 Task: Plan a family gathering for Thanksgiving.
Action: Mouse moved to (455, 215)
Screenshot: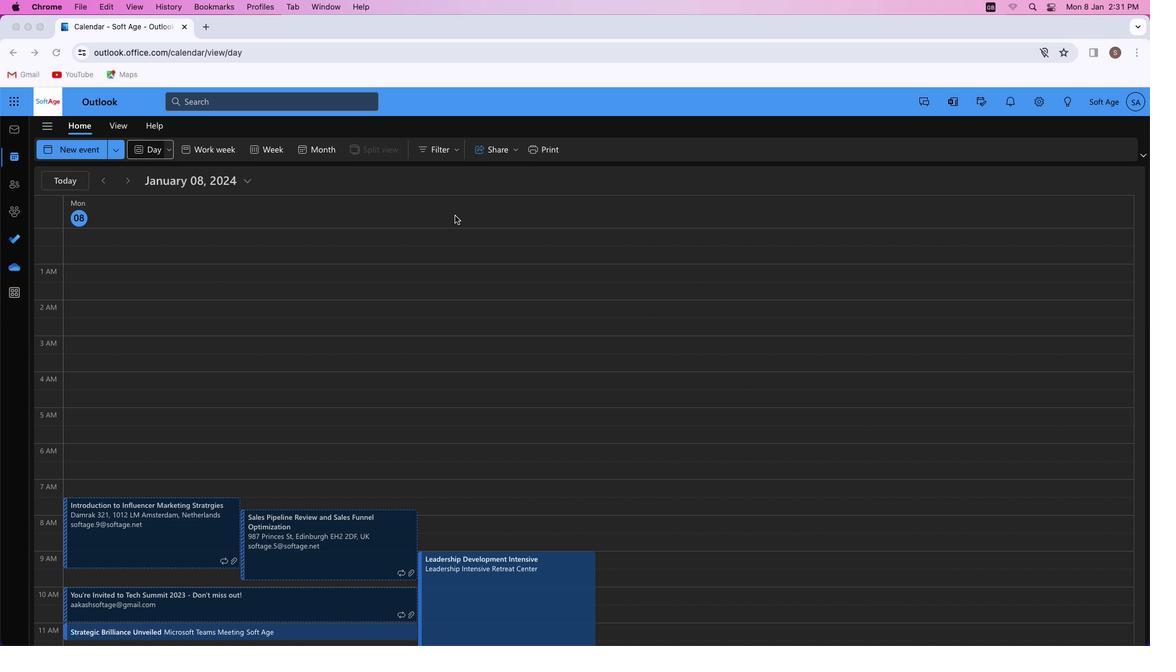 
Action: Mouse pressed left at (455, 215)
Screenshot: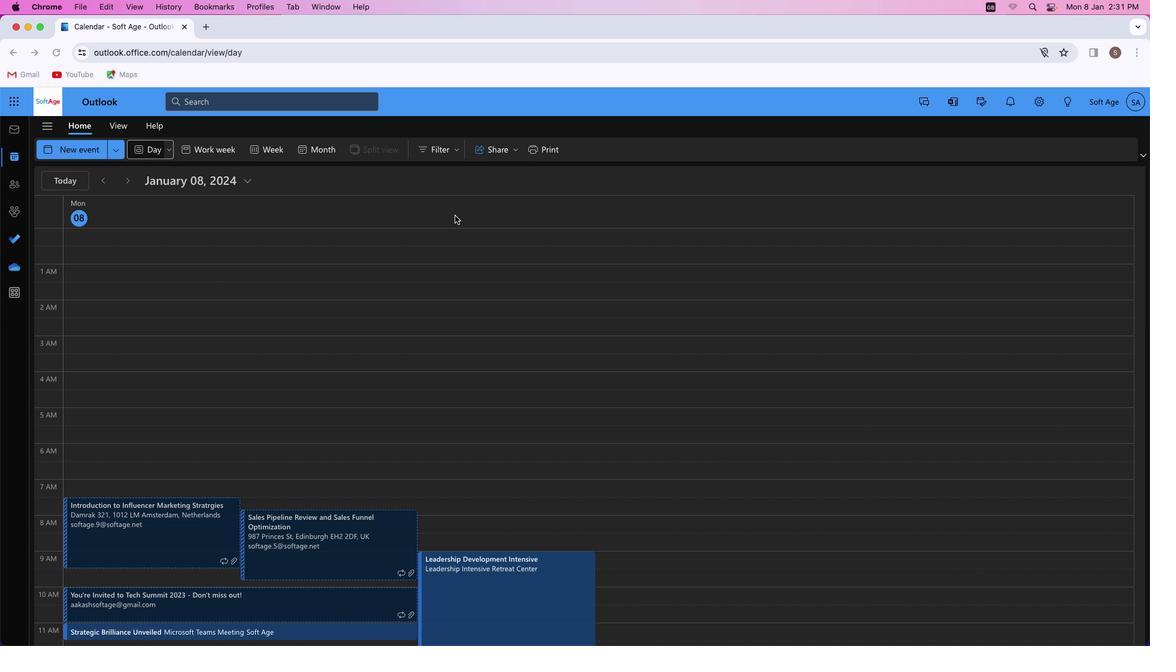 
Action: Mouse moved to (79, 150)
Screenshot: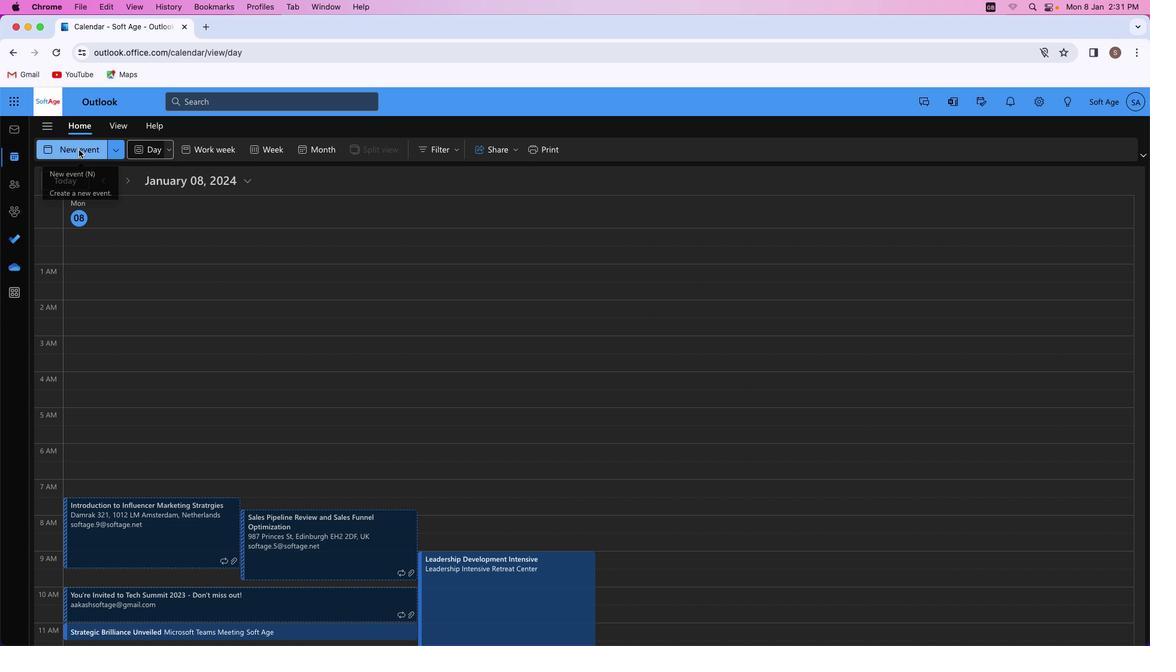 
Action: Mouse pressed left at (79, 150)
Screenshot: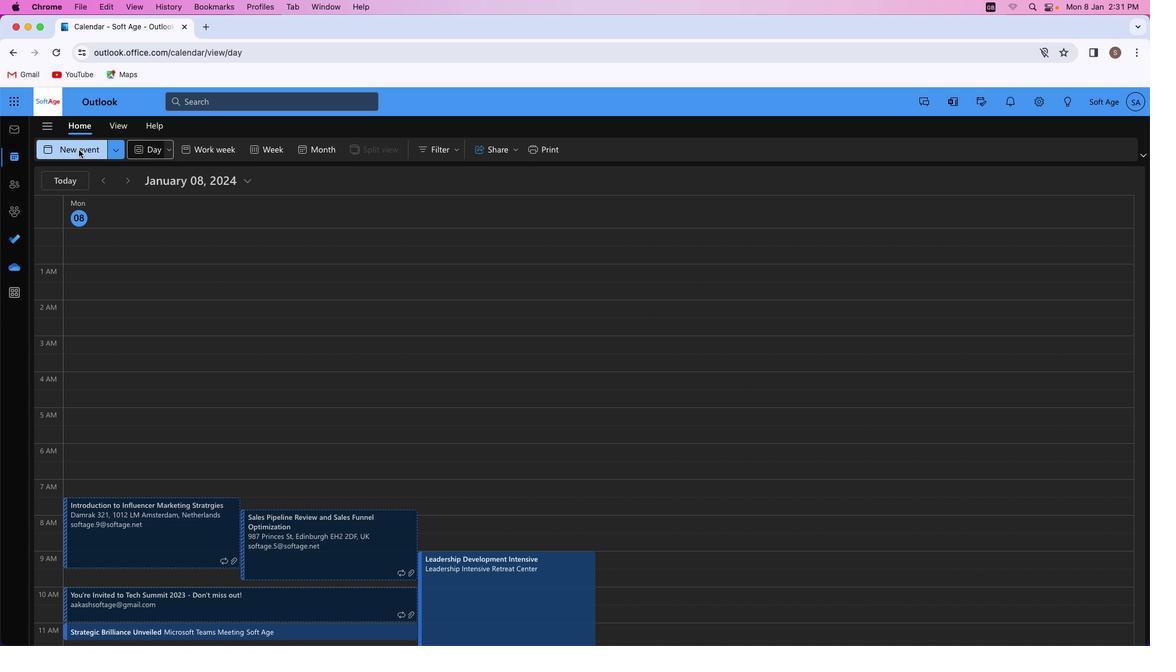 
Action: Mouse moved to (301, 216)
Screenshot: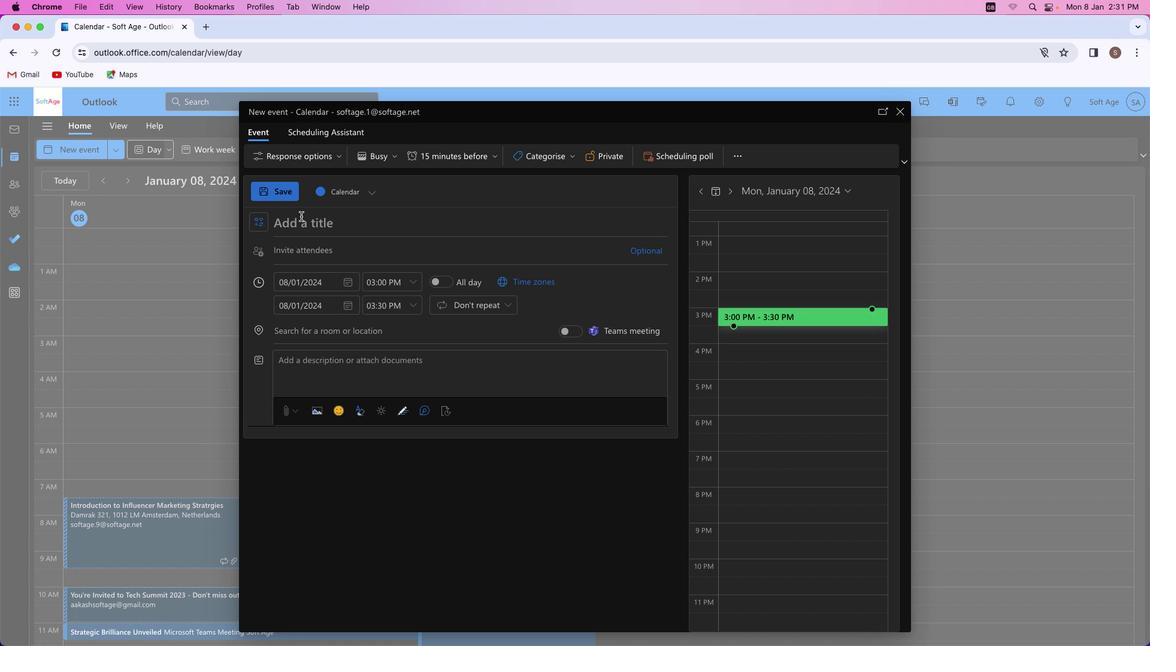 
Action: Mouse pressed left at (301, 216)
Screenshot: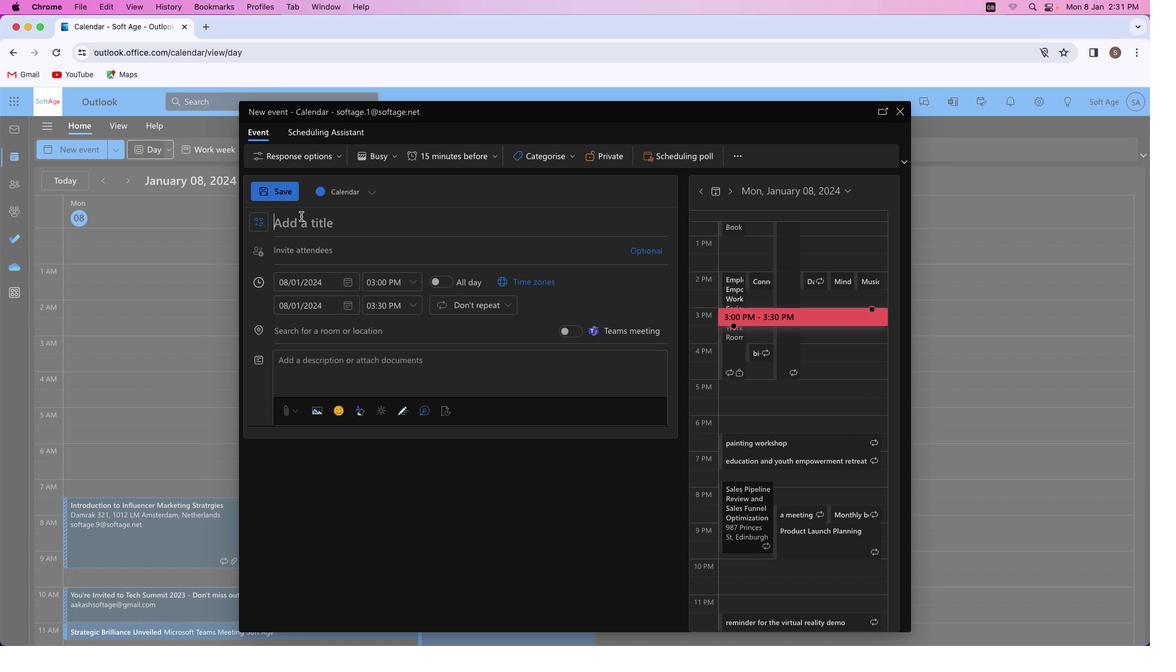 
Action: Key pressed Key.shift'G''r''a''t''i''t''u''d''e'Key.spaceKey.shift'G''a''t''h''e''r''i''n''g'Key.shift_r':'Key.spaceKey.shift'T''h''a''n''k''s''g''i''v''i''n''g'Key.space'w''i''t''h'Key.spaceKey.shift_r'L''o''v''e''d'Key.spaceKey.shift_r'O''n''e''s'
Screenshot: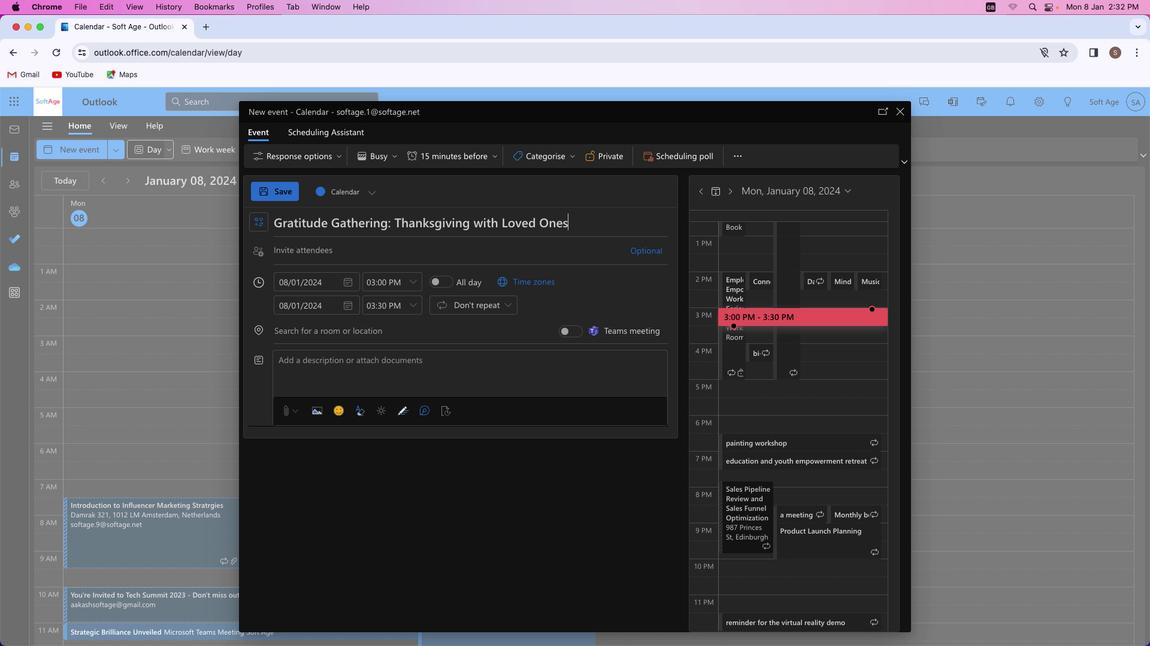 
Action: Mouse moved to (346, 356)
Screenshot: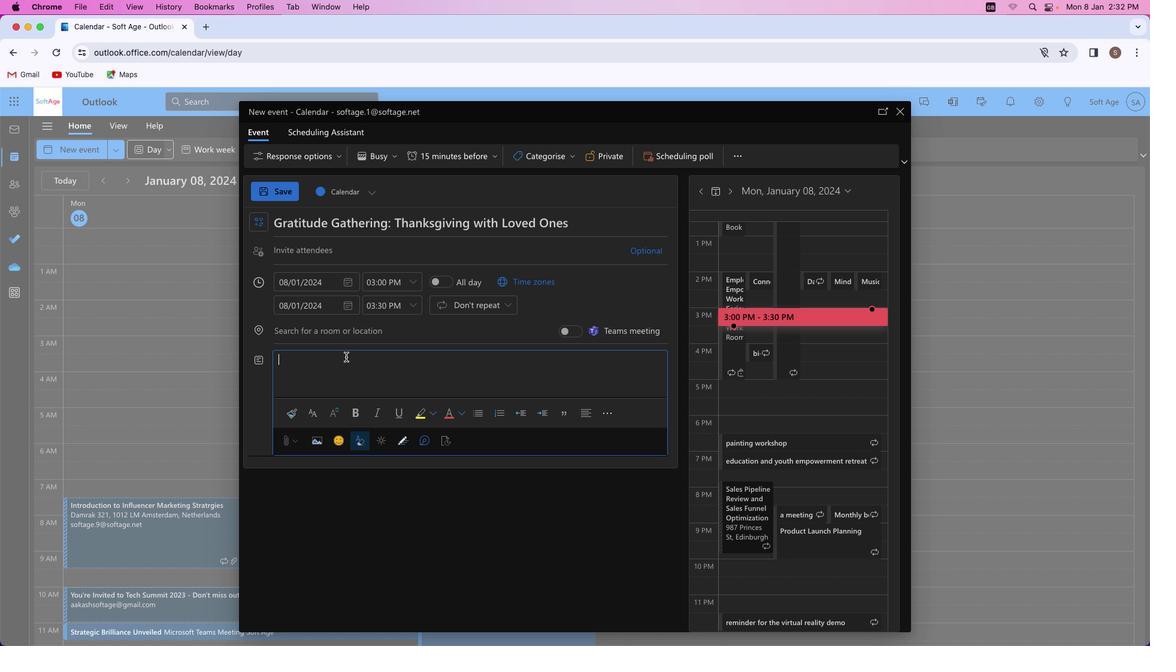
Action: Mouse pressed left at (346, 356)
Screenshot: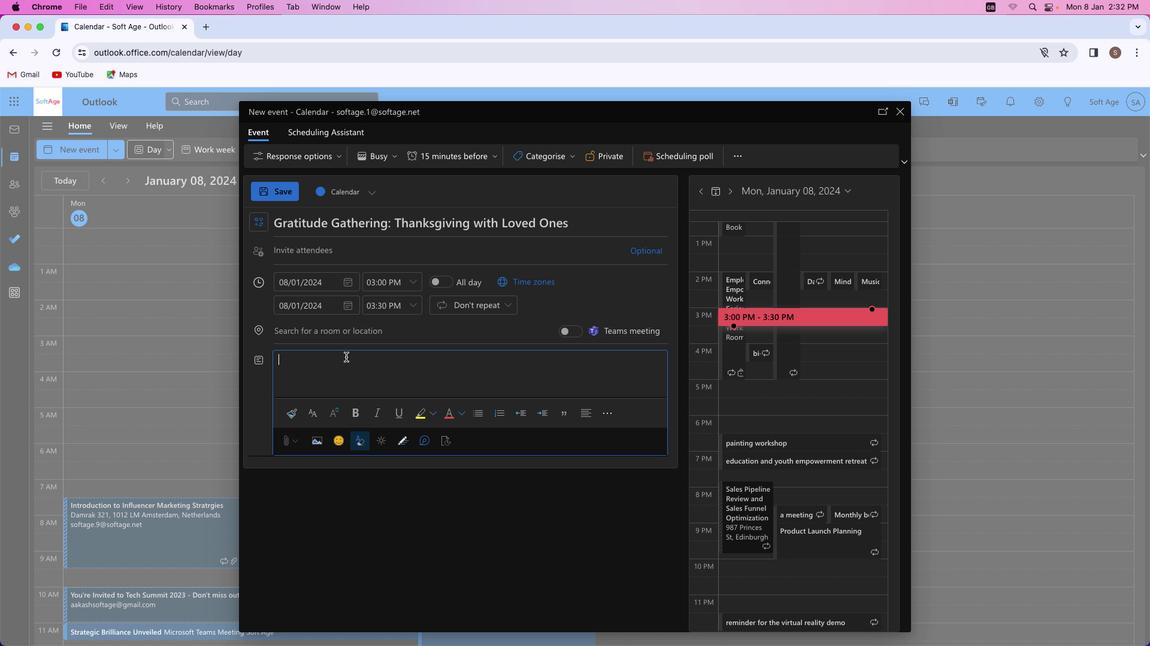 
Action: Key pressed Key.shift'C''o''m''e'Key.space't''o''g''e''t''h''e''r'Key.space'f''o''r'Key.space'a'Key.space'h''e''a''r''t''w''a''r''m''i''n''g'Key.spaceKey.shift_r'T''h''a''n''k''s''g''i''v''i''n''g'Key.space'c''e''l''e''b''r''a''t''i''o''n''.'Key.spaceKey.shift'S''h''a''r''e'Key.space'd''e''l''i''c''i''o''u''s'Key.space'm''e''a''l''s'','Key.space'c''r''e''a''t''e'Key.space'c''h''e''r''i''s''h''e''d'Key.space'm''e''m''o''r''i''e''s'','Key.space'a''n''d'Key.space'e''x''p''r''e''s''s'Key.space'g''r''a''t''i''t''u''d''e'Key.space'f''o''r'Key.space't''h''e'Key.space'b''l''e''s''s''i''n''g'Key.spaceKey.backspace's'Key.space't''h''a''t'Key.space'u''n''i''t''e'Key.space'u''s'Key.space'a''s'Key.space'a'Key.space'f''a''m''i''l''y''.'
Screenshot: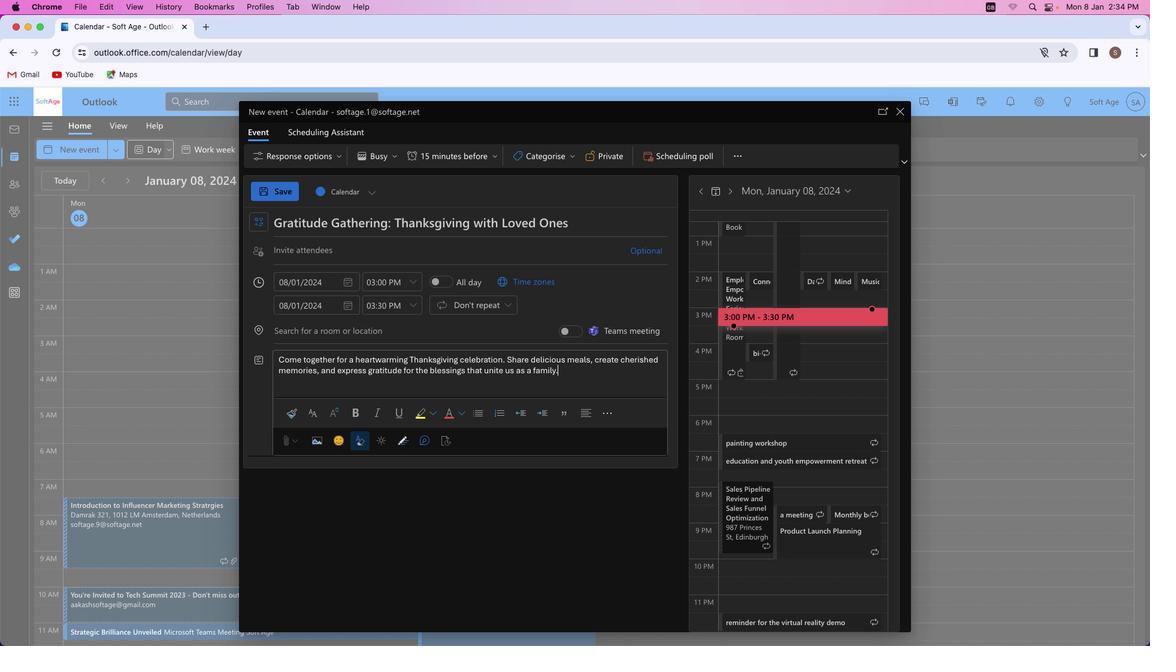
Action: Mouse moved to (354, 360)
Screenshot: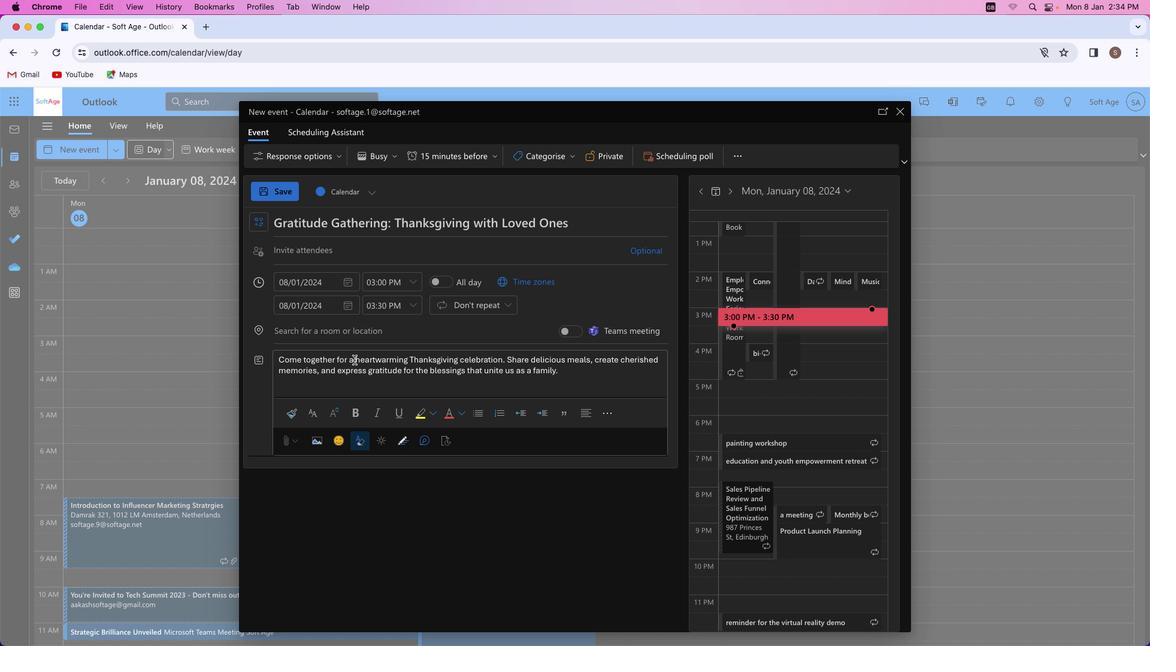 
Action: Mouse pressed left at (354, 360)
Screenshot: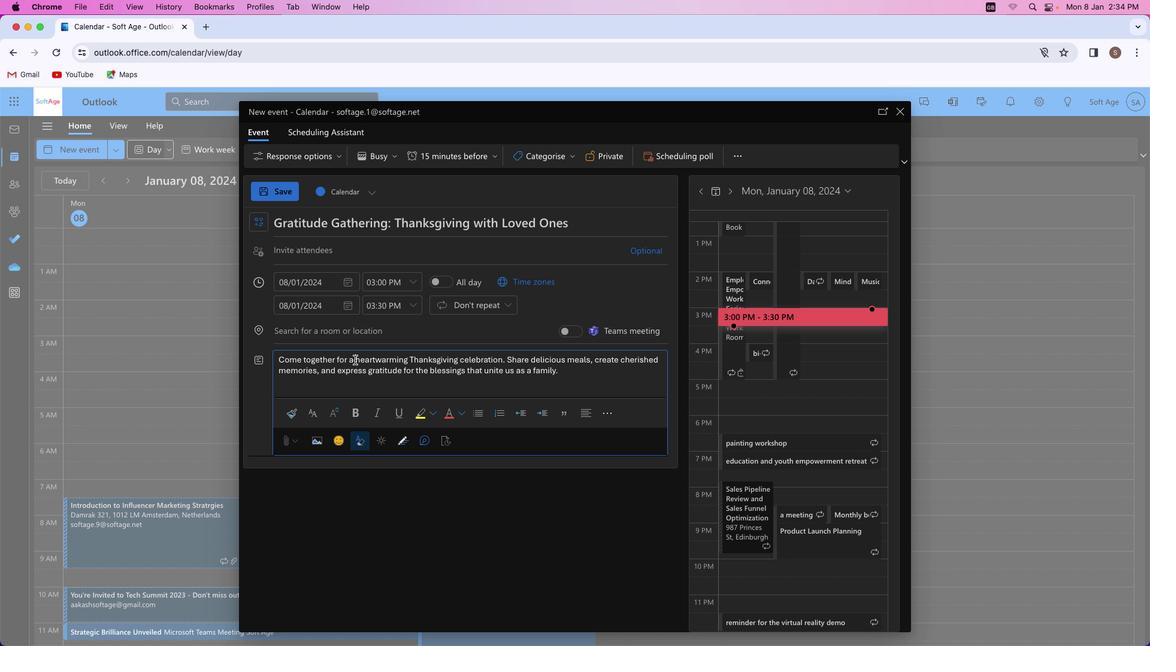 
Action: Mouse moved to (359, 416)
Screenshot: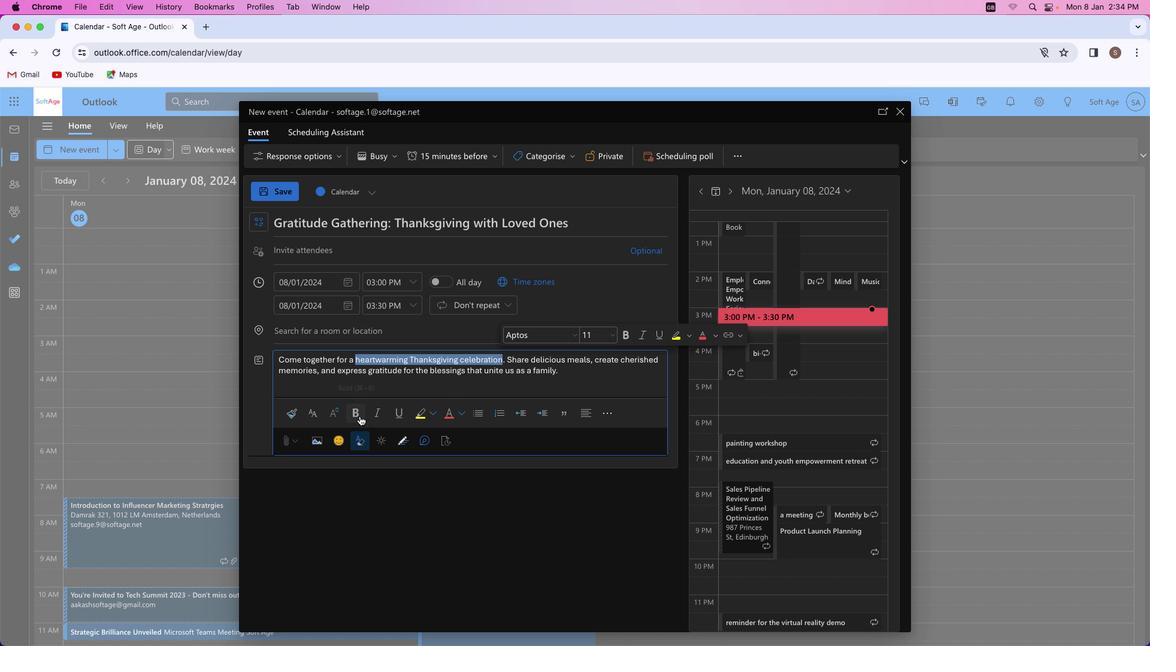 
Action: Mouse pressed left at (359, 416)
Screenshot: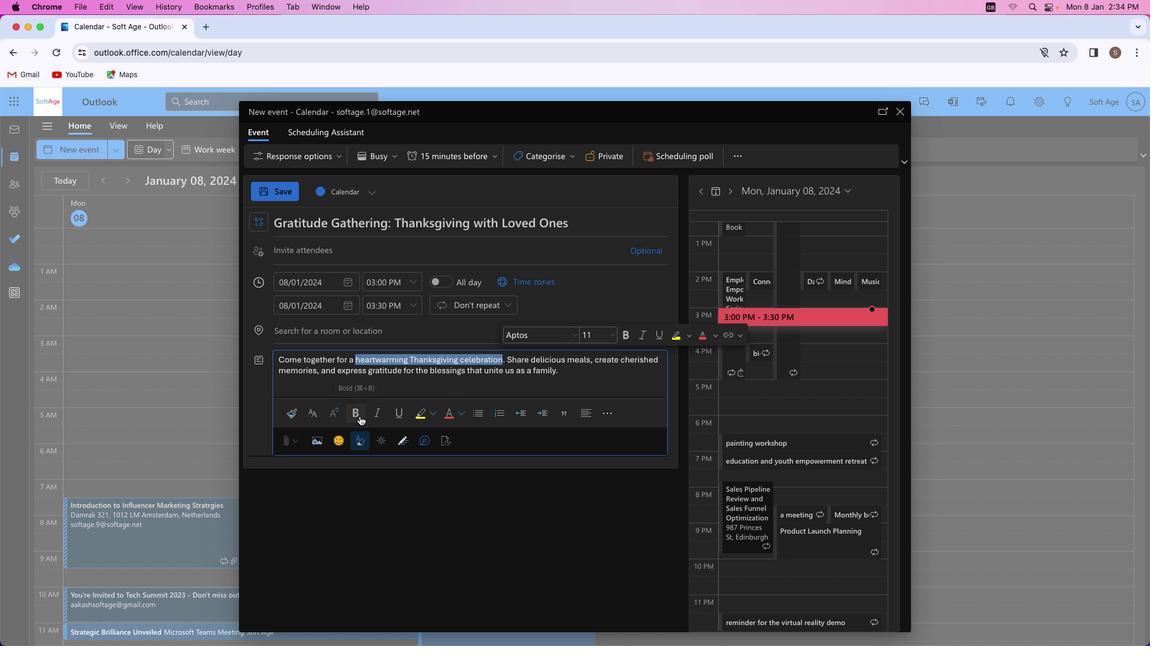 
Action: Mouse moved to (380, 413)
Screenshot: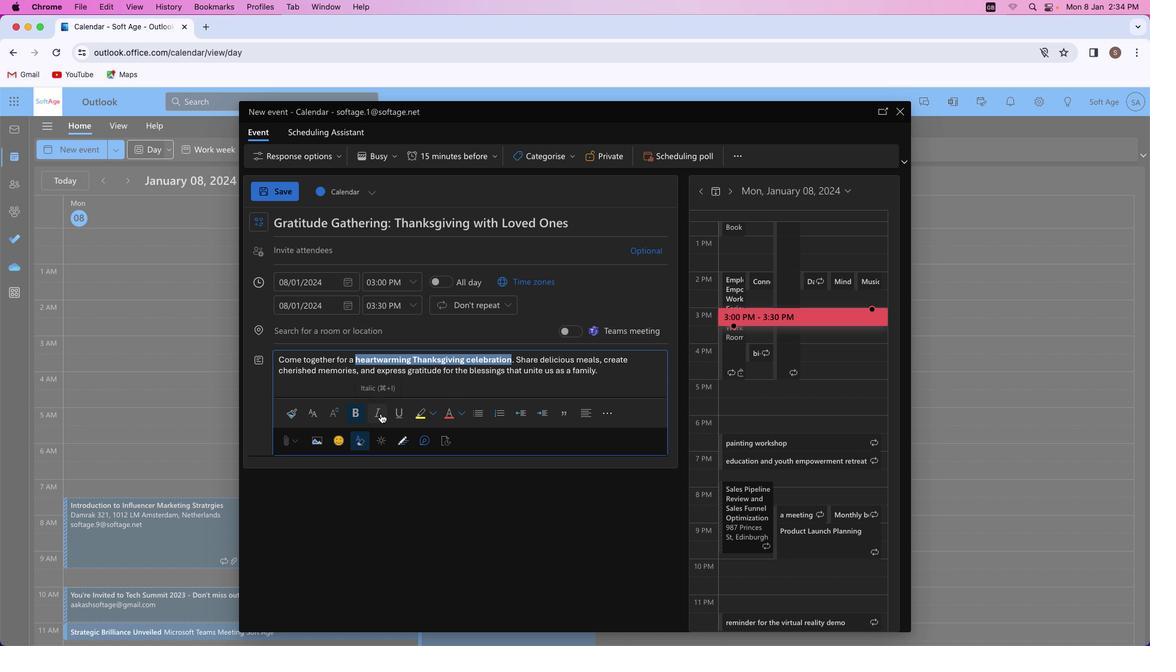 
Action: Mouse pressed left at (380, 413)
Screenshot: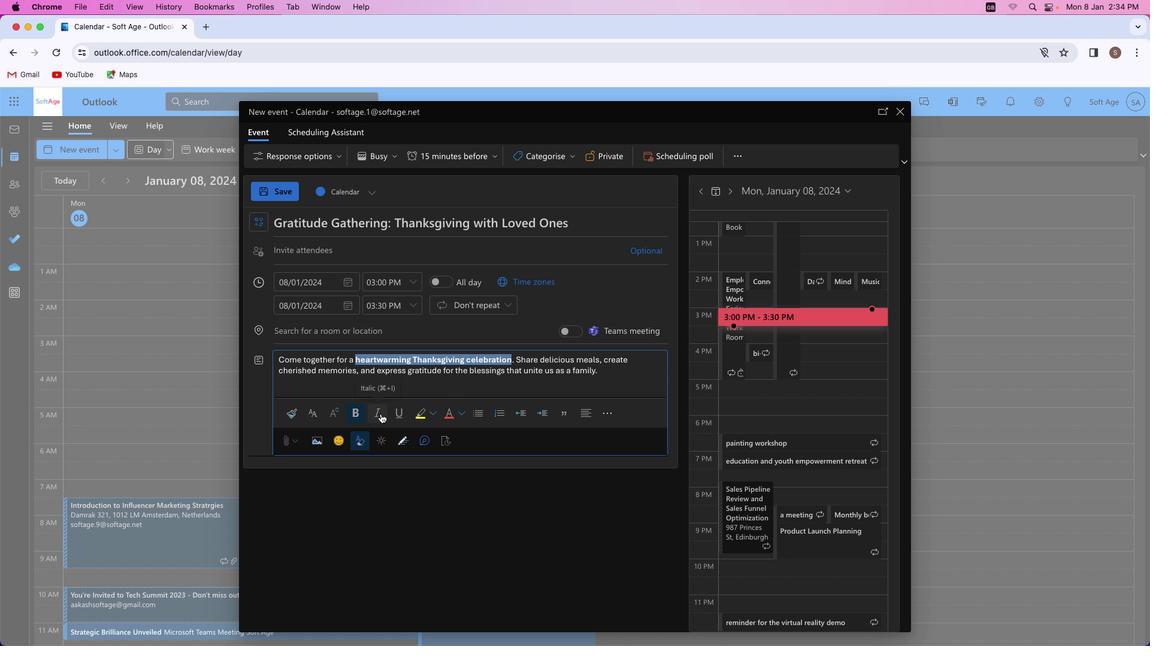 
Action: Mouse moved to (536, 382)
Screenshot: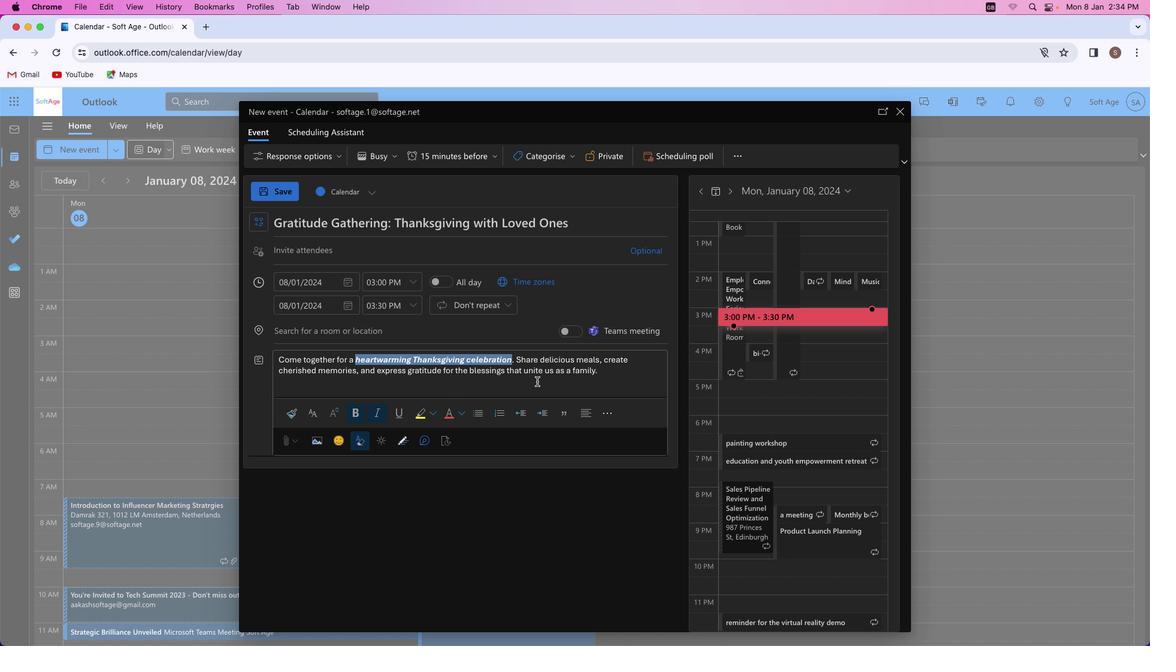 
Action: Mouse pressed left at (536, 382)
Screenshot: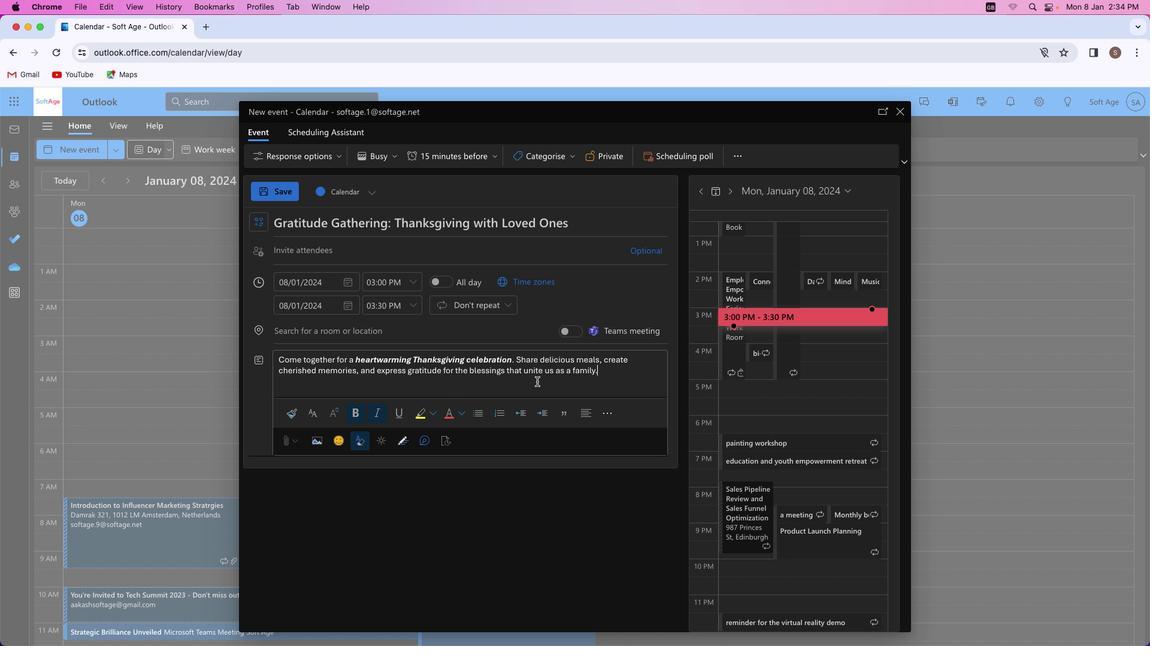 
Action: Mouse moved to (606, 380)
Screenshot: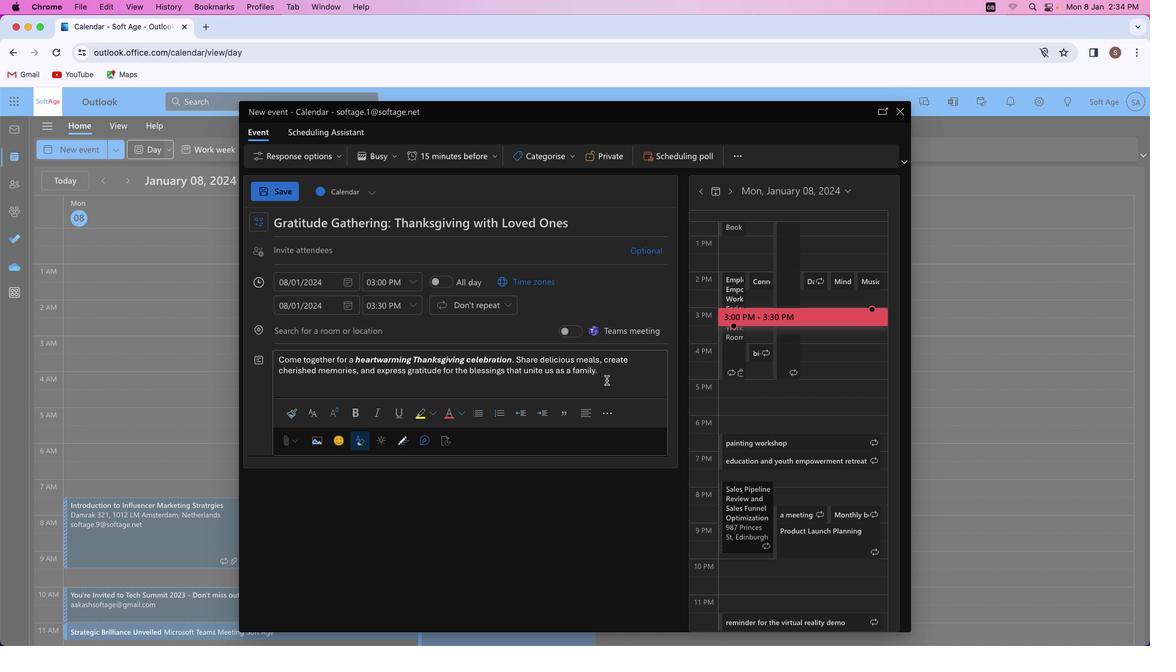 
Action: Mouse pressed left at (606, 380)
Screenshot: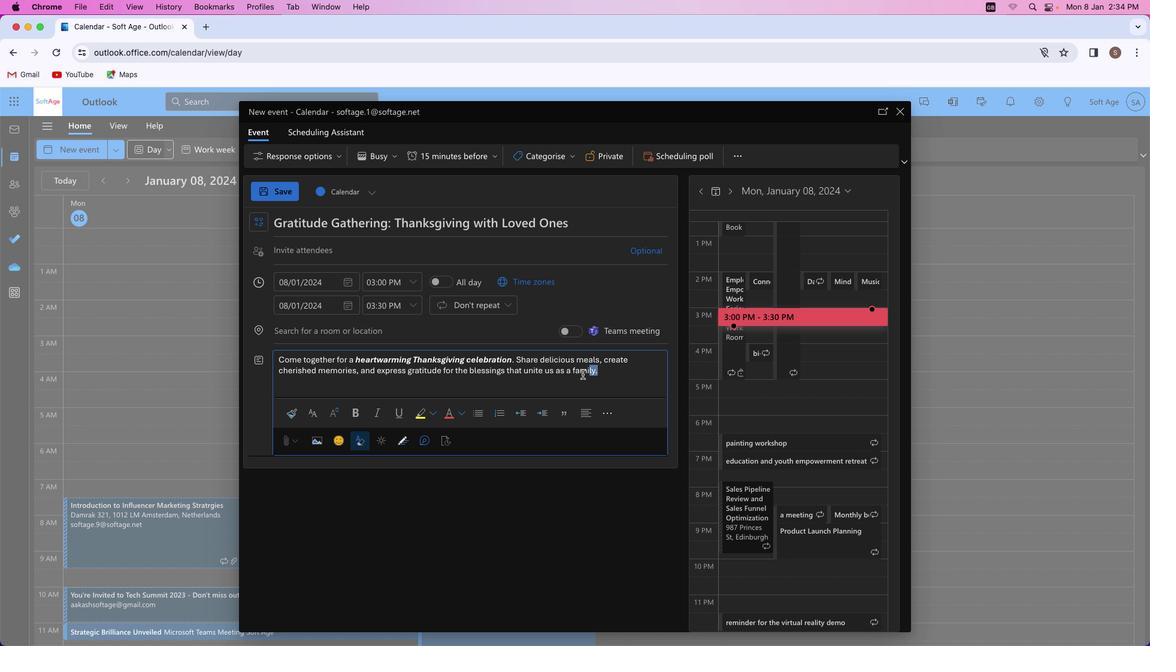 
Action: Mouse moved to (435, 413)
Screenshot: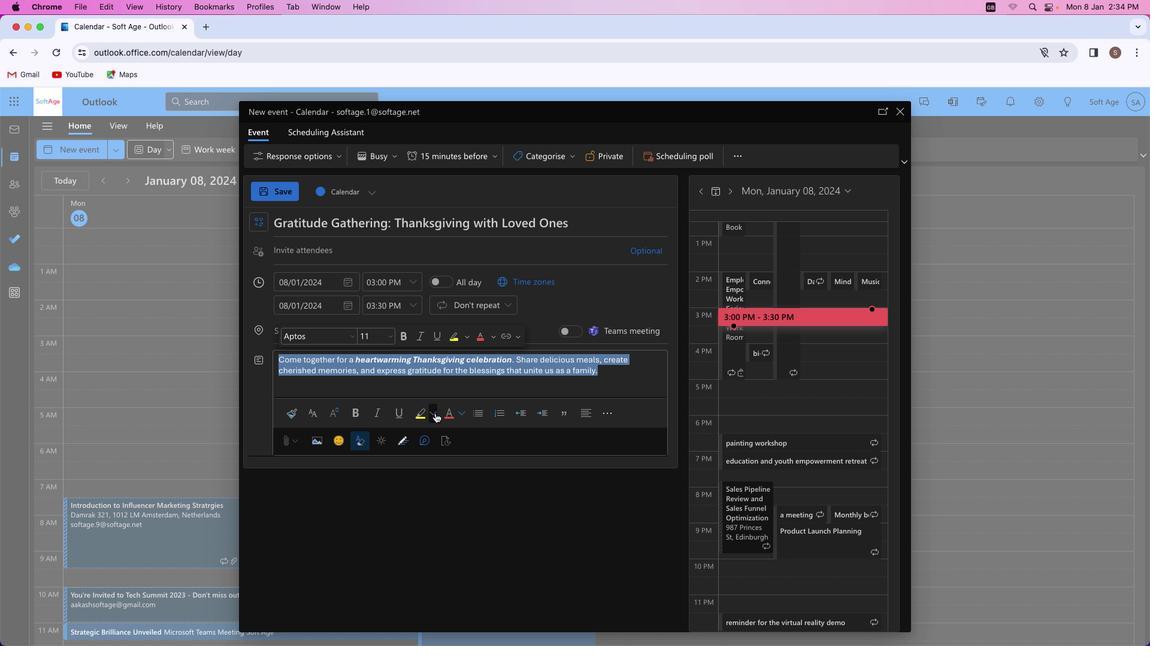 
Action: Mouse pressed left at (435, 413)
Screenshot: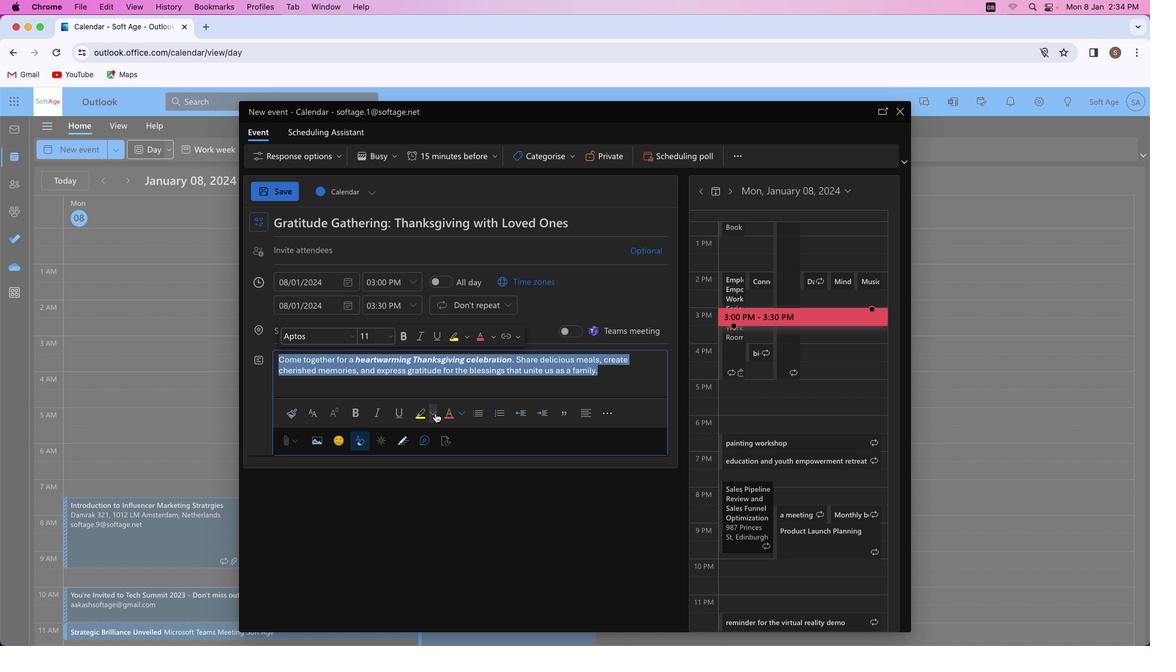 
Action: Mouse moved to (459, 437)
Screenshot: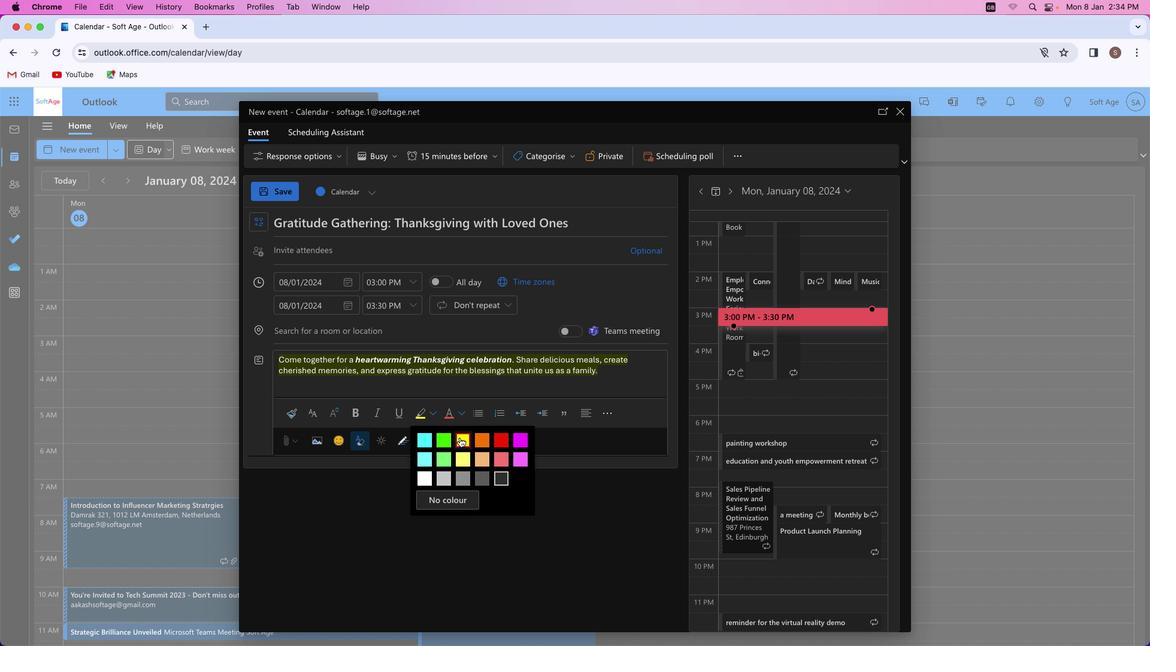 
Action: Mouse pressed left at (459, 437)
Screenshot: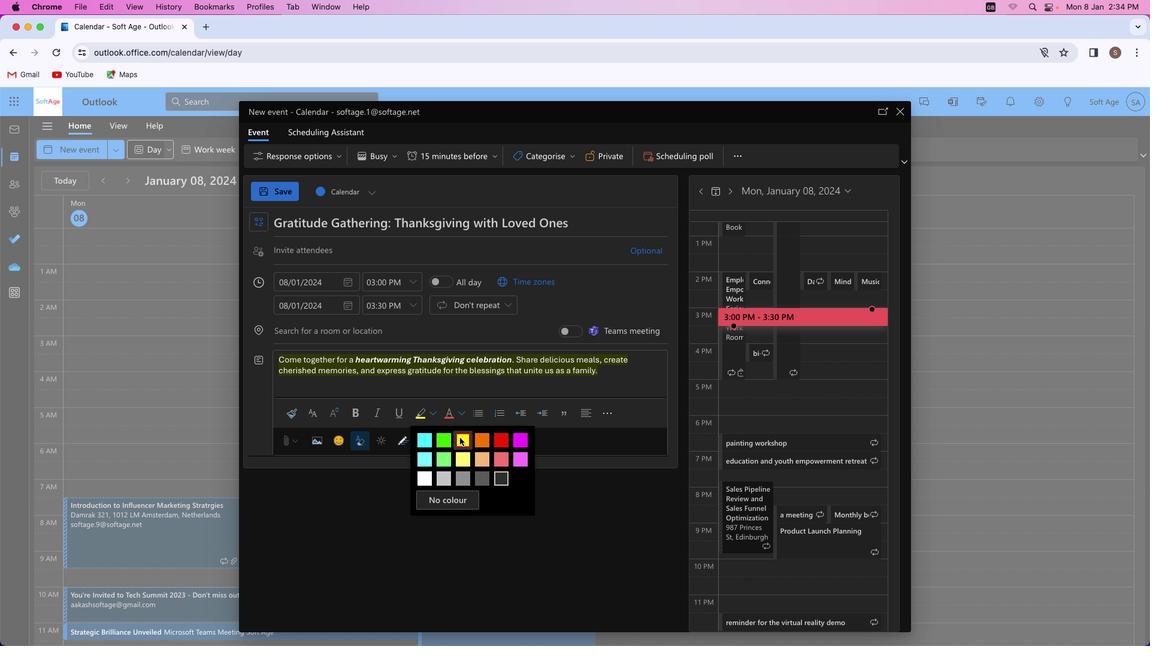
Action: Mouse moved to (574, 383)
Screenshot: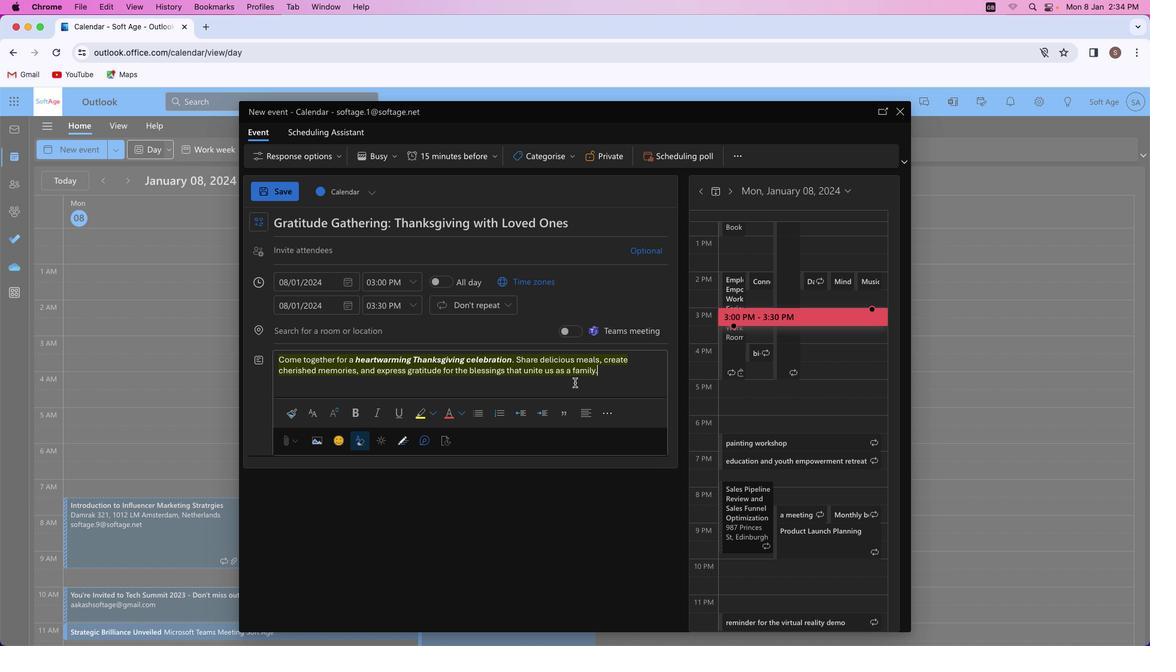 
Action: Mouse pressed left at (574, 383)
Screenshot: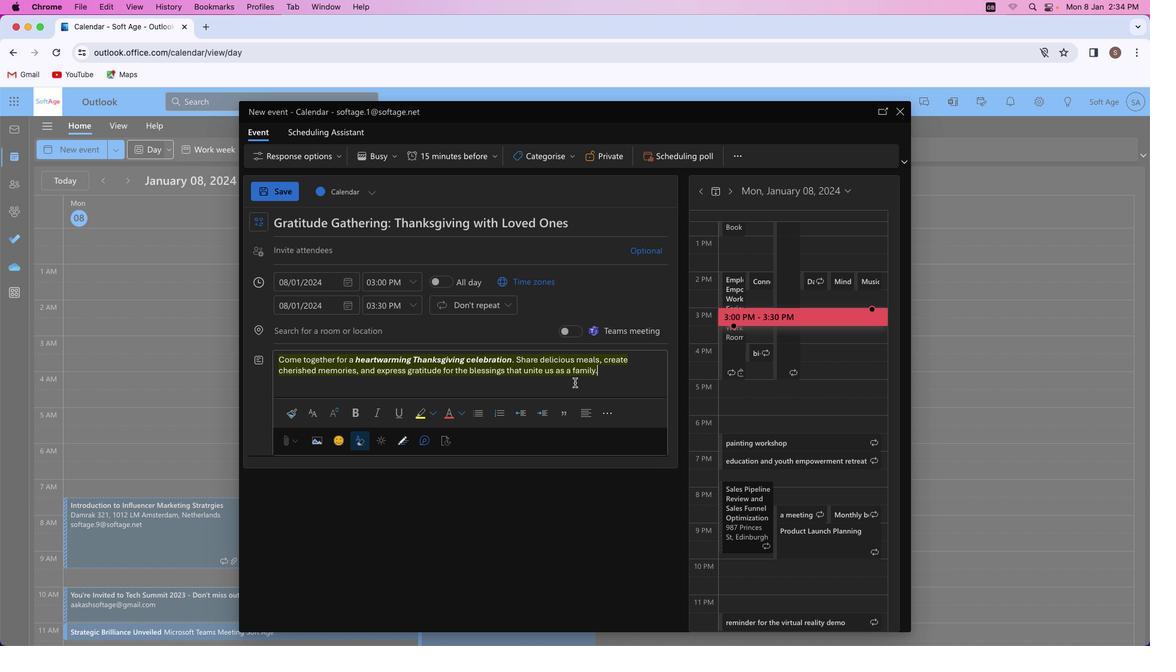 
Action: Mouse moved to (336, 409)
Screenshot: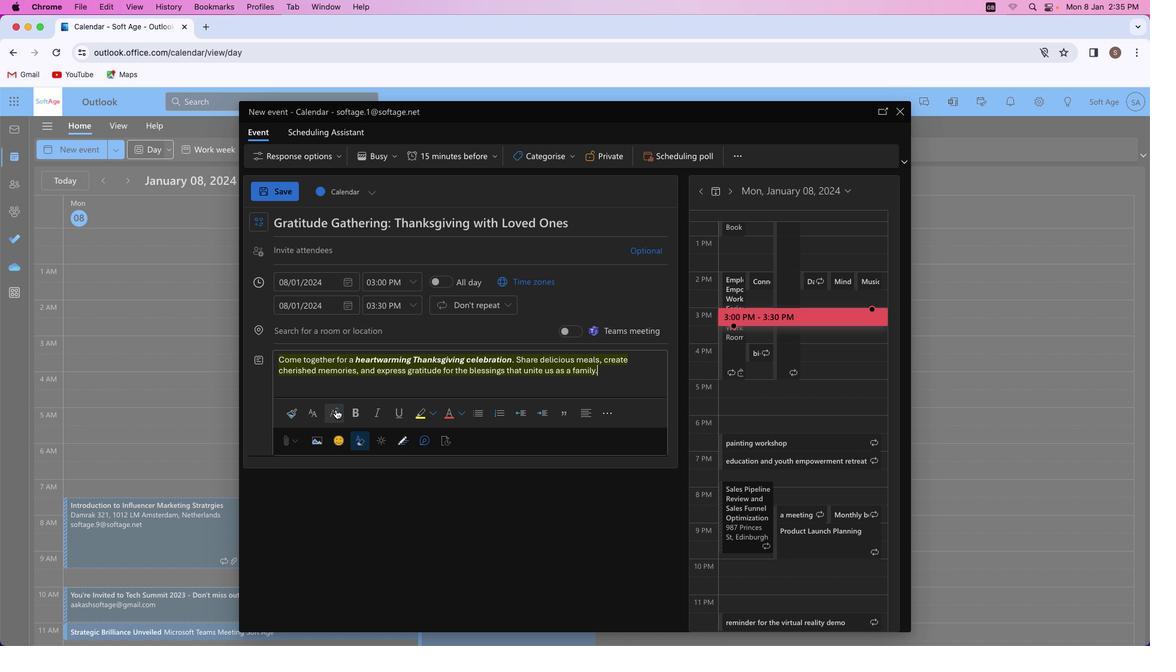 
Action: Mouse pressed left at (336, 409)
Screenshot: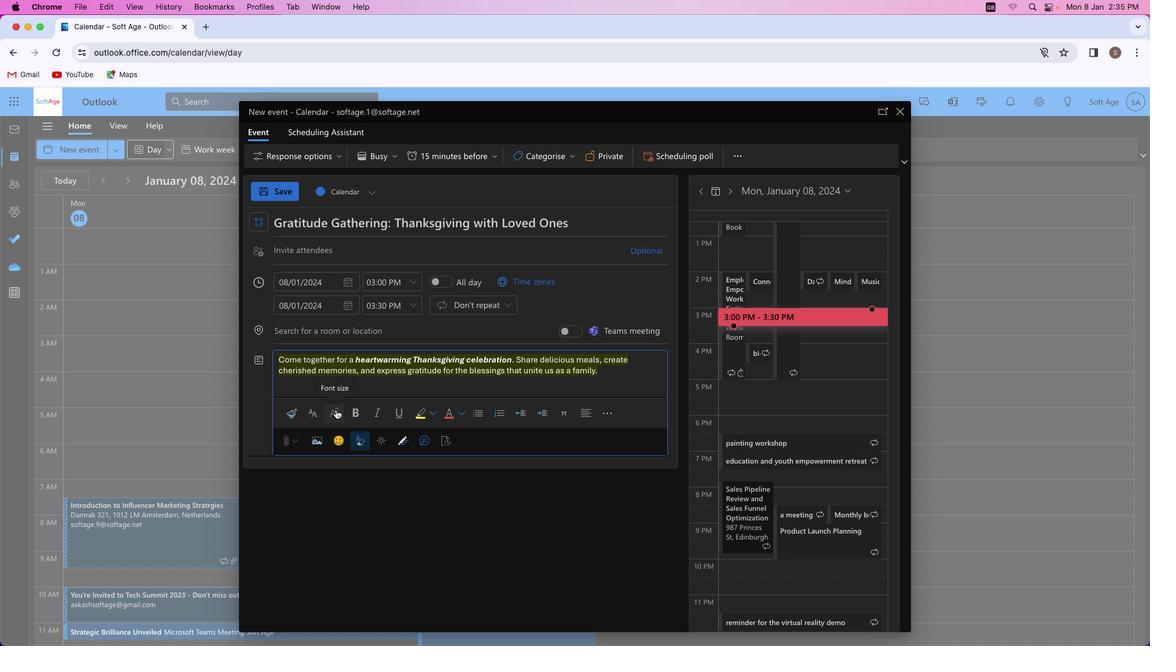 
Action: Mouse moved to (364, 519)
Screenshot: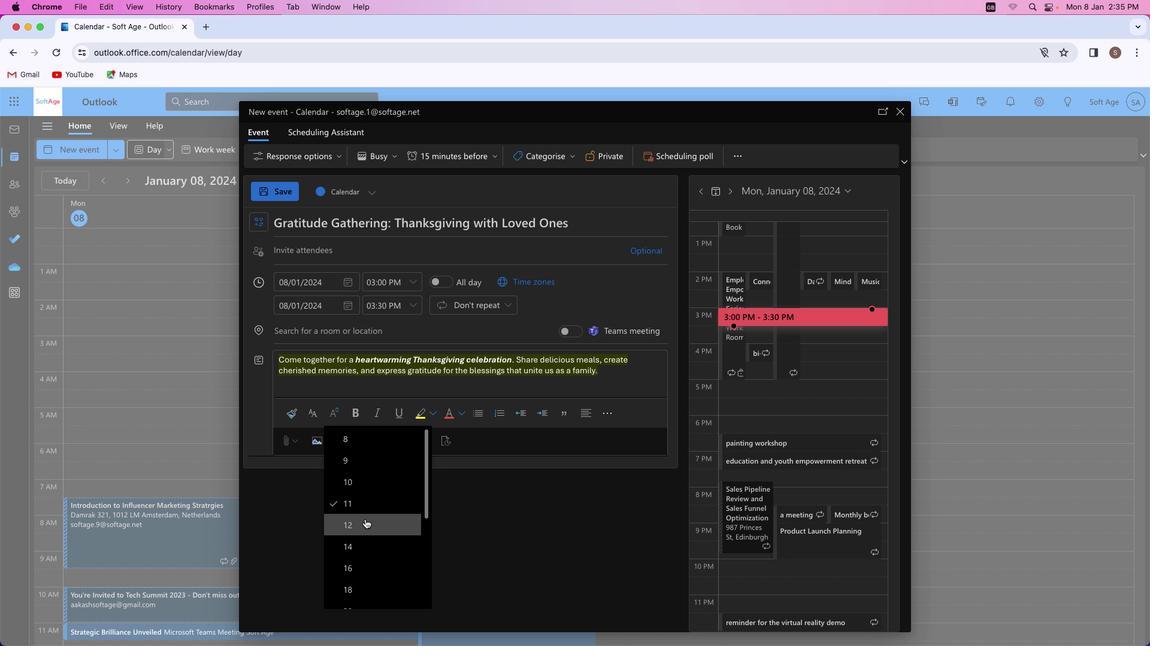 
Action: Mouse pressed left at (364, 519)
Screenshot: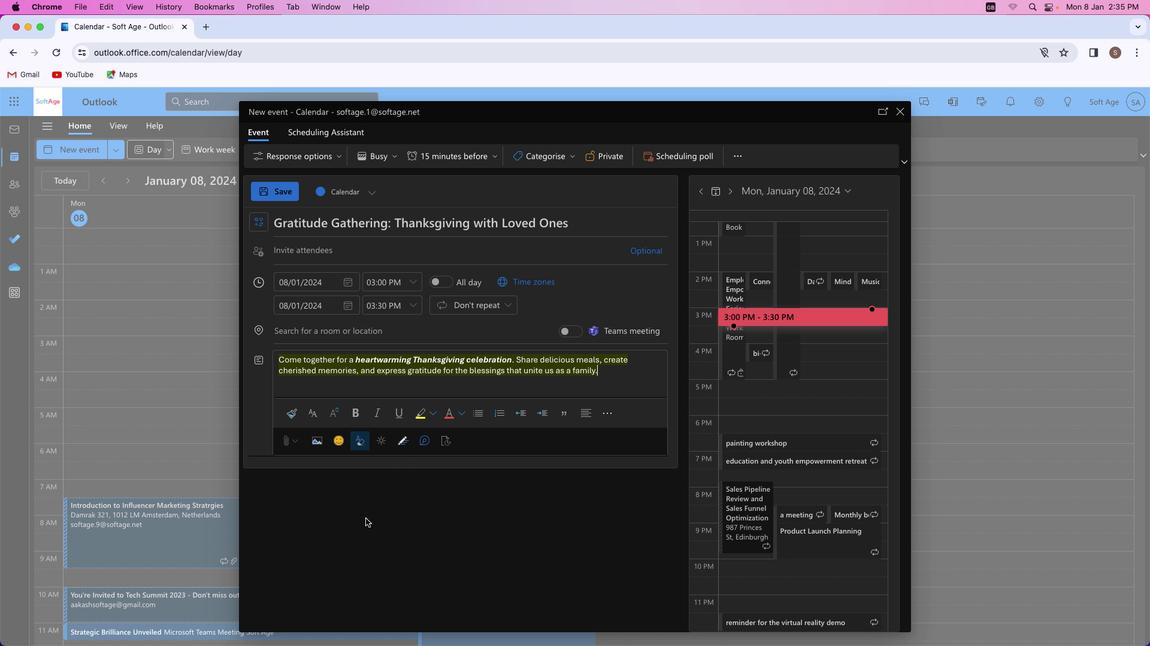 
Action: Mouse moved to (610, 377)
Screenshot: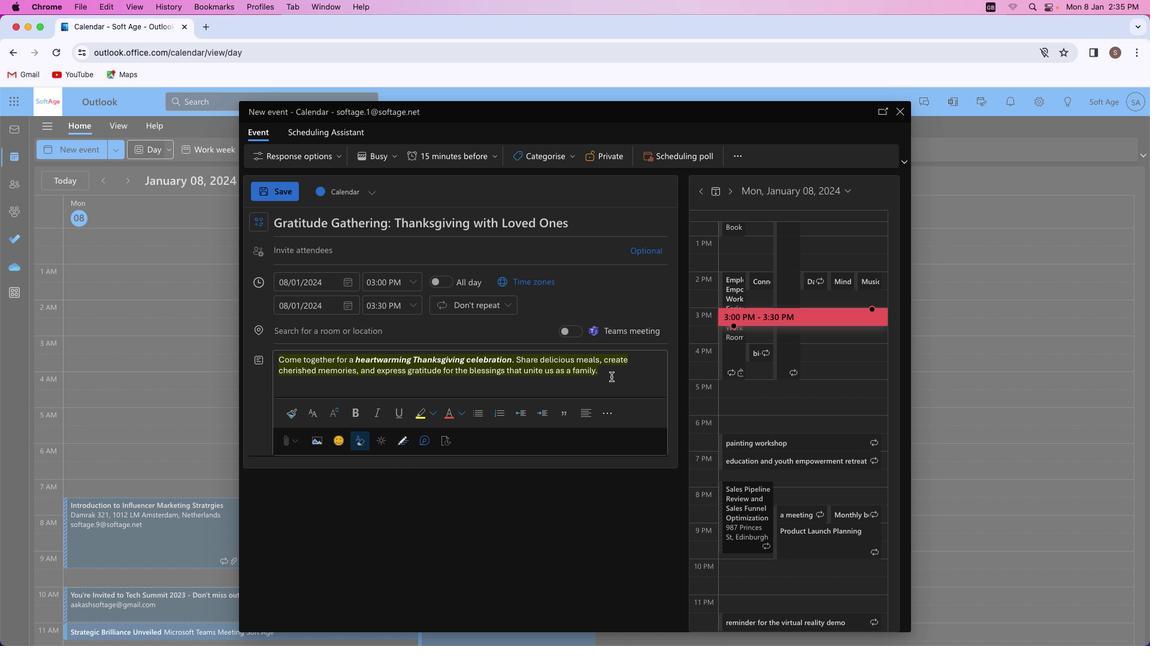 
Action: Mouse pressed left at (610, 377)
Screenshot: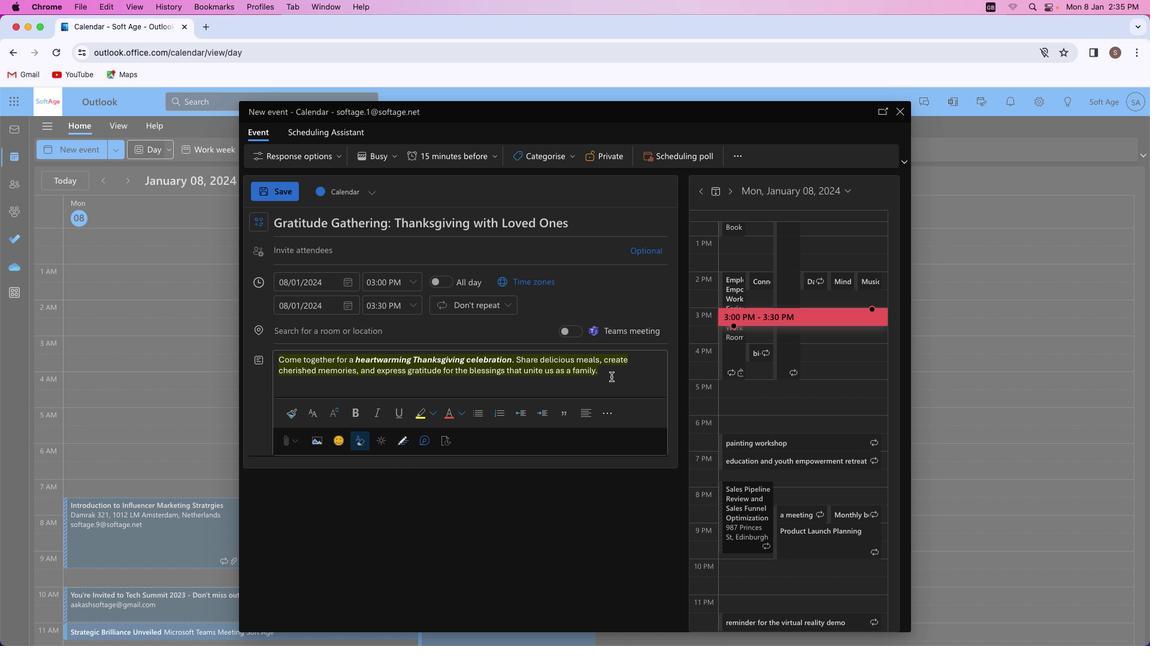 
Action: Mouse moved to (304, 250)
Screenshot: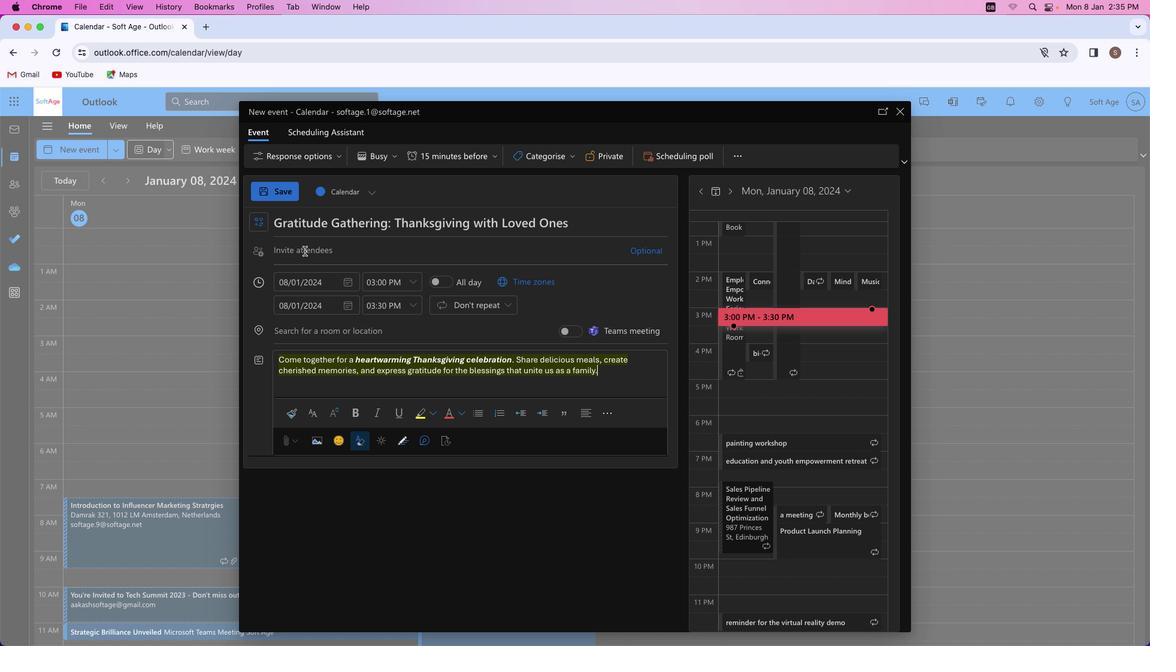 
Action: Mouse pressed left at (304, 250)
Screenshot: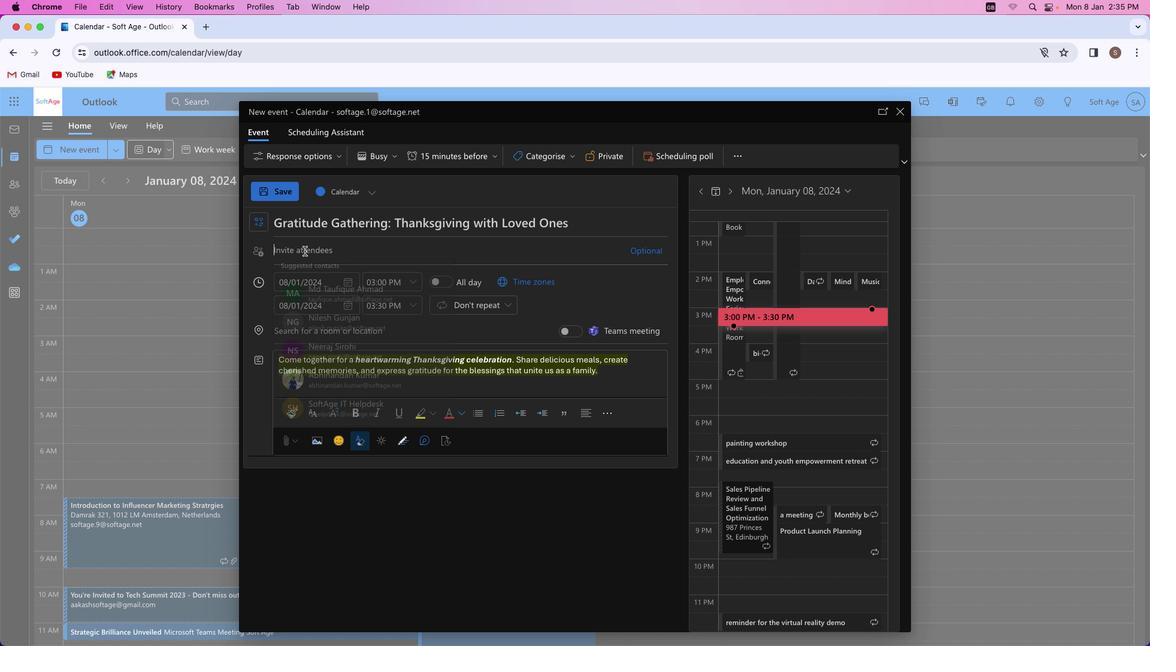 
Action: Key pressed Key.shift'A''k''a''s''h''r''a''j''p''u''t'Key.shift'@''o''u''t''l''o''o''k''.''c''o''m'
Screenshot: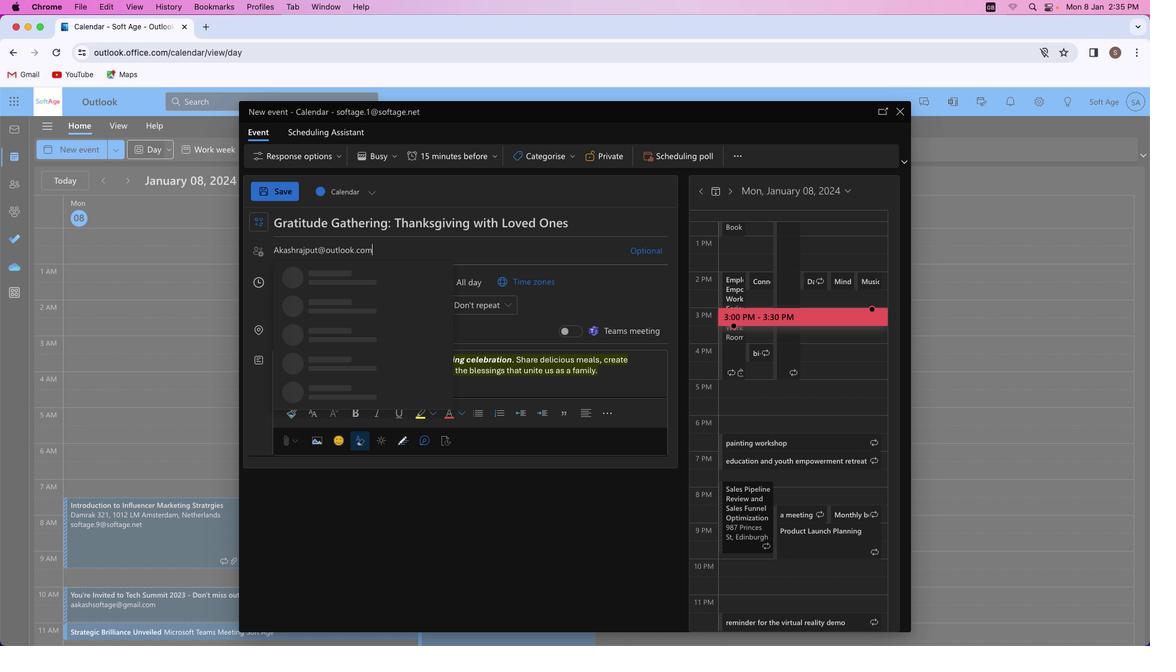 
Action: Mouse moved to (373, 271)
Screenshot: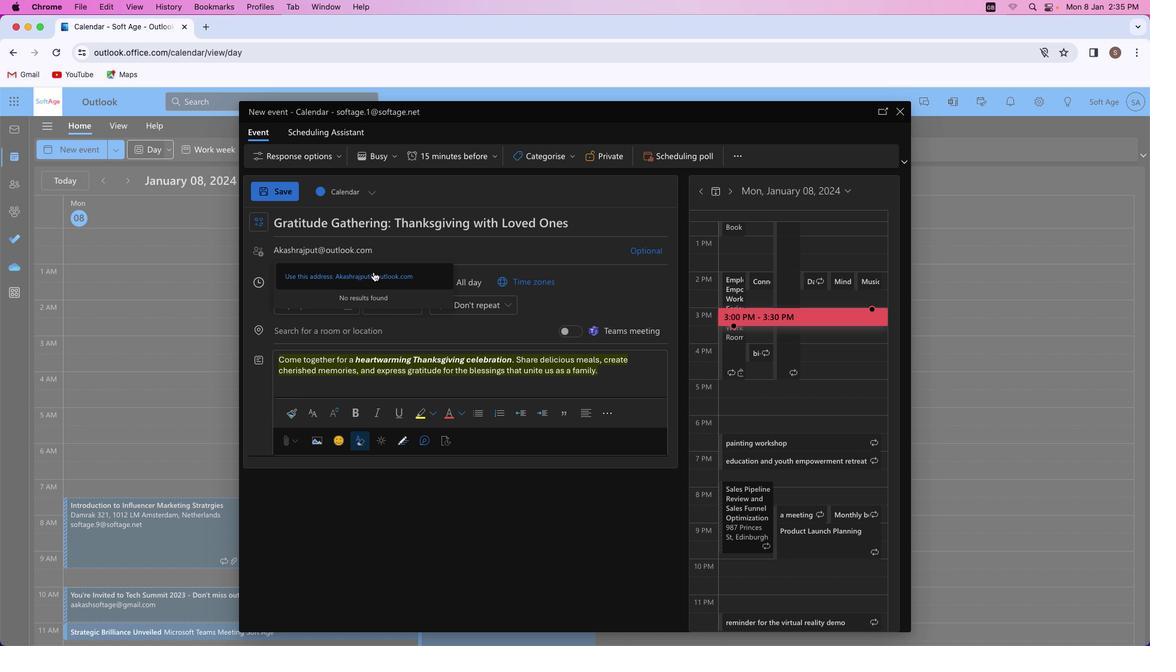 
Action: Mouse pressed left at (373, 271)
Screenshot: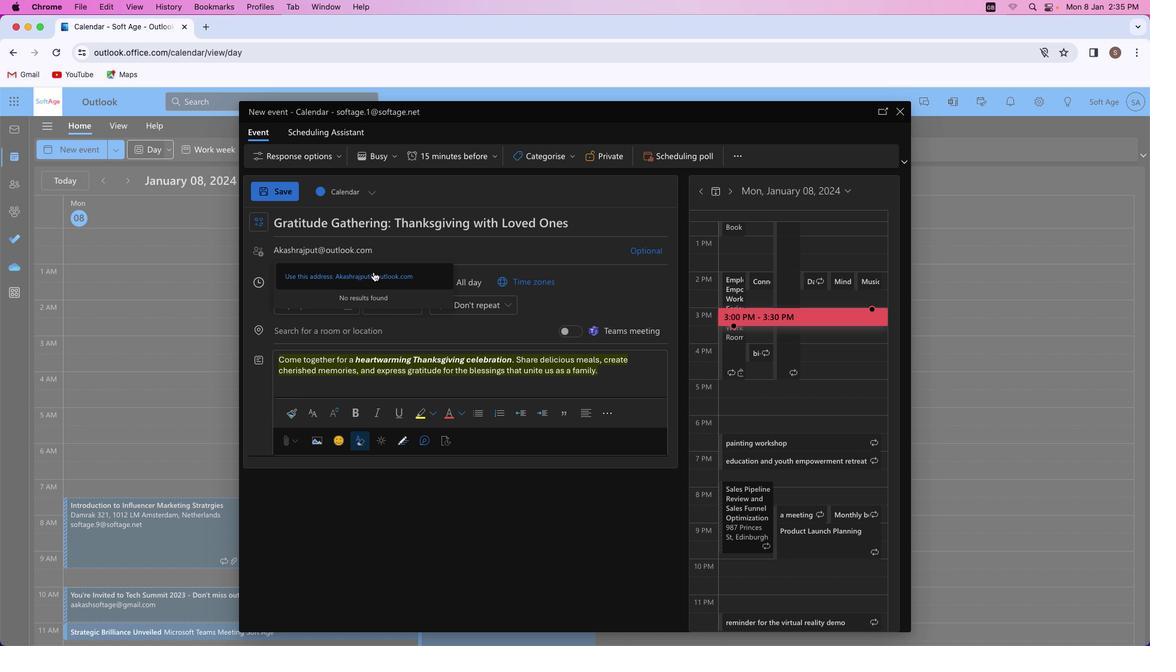
Action: Mouse moved to (321, 429)
Screenshot: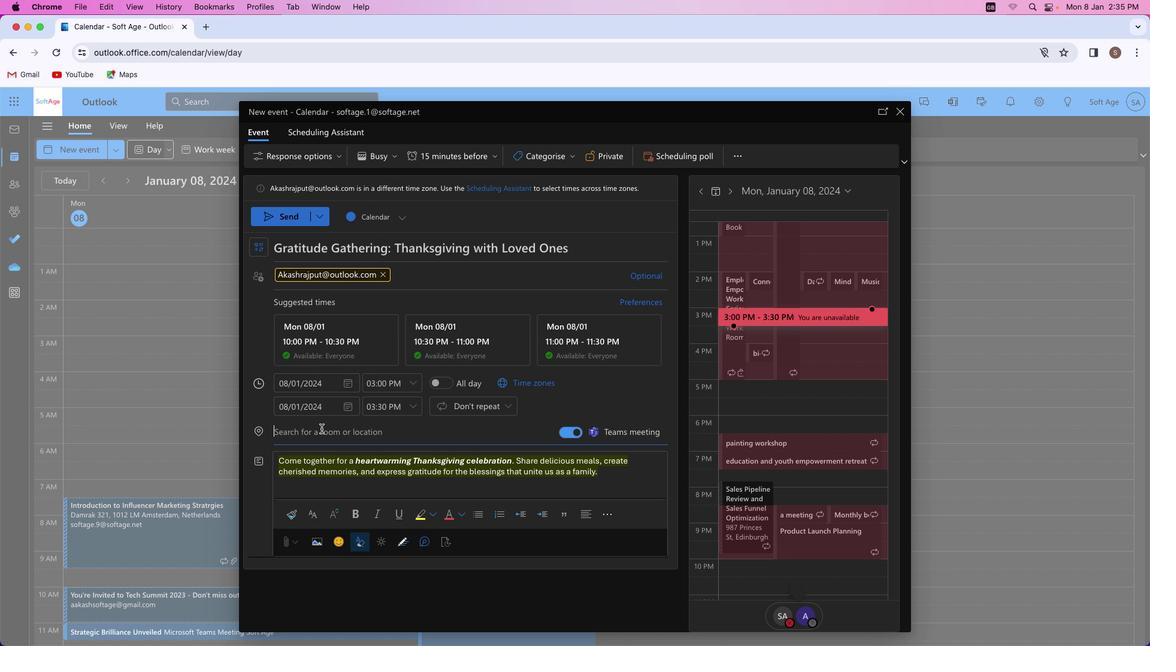 
Action: Mouse pressed left at (321, 429)
Screenshot: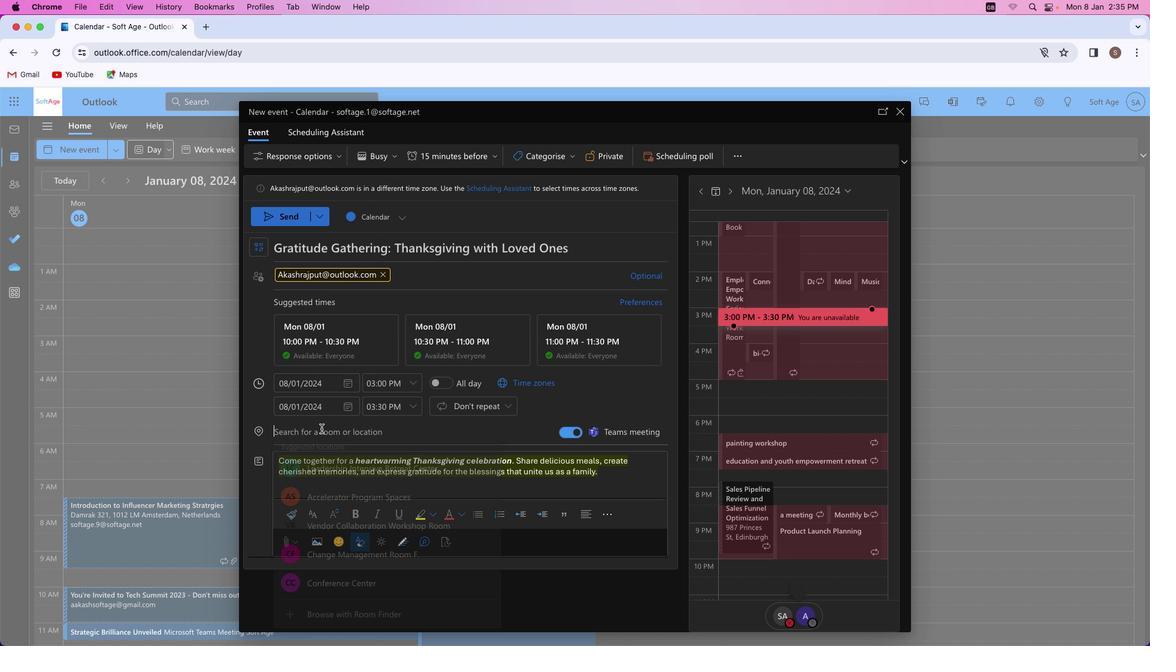 
Action: Key pressed Key.shift'F'Key.backspaceKey.shift_r'H''i''l''i'Key.backspaceKey.backspaceKey.backspace'o''l''i'
Screenshot: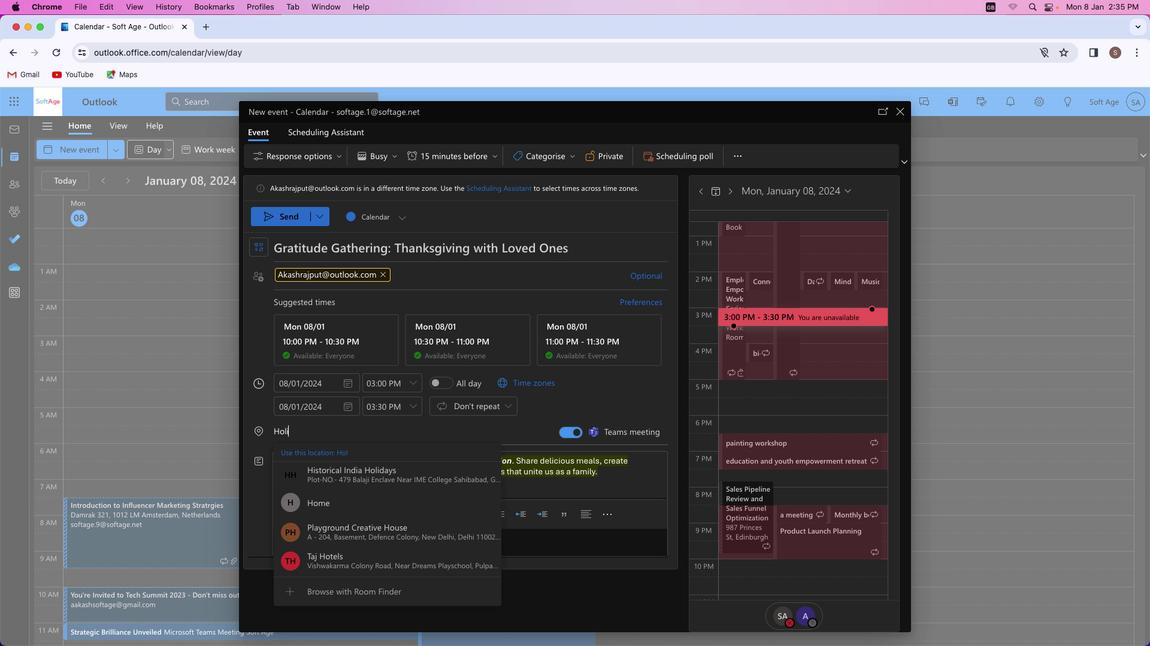 
Action: Mouse moved to (374, 479)
Screenshot: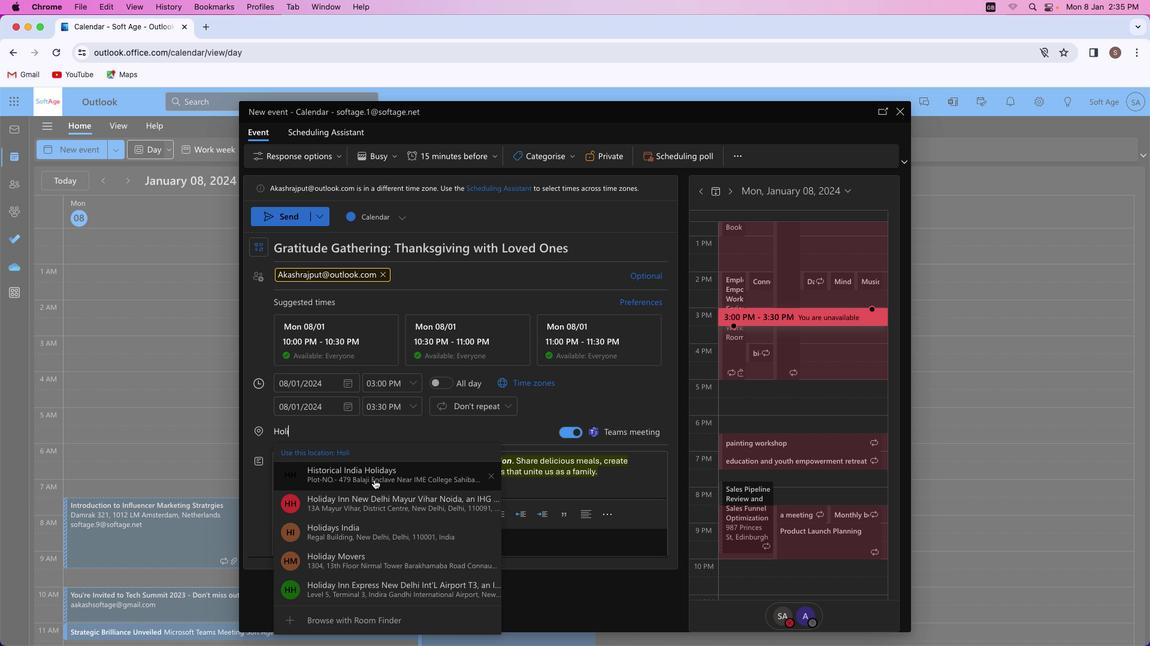 
Action: Mouse pressed left at (374, 479)
Screenshot: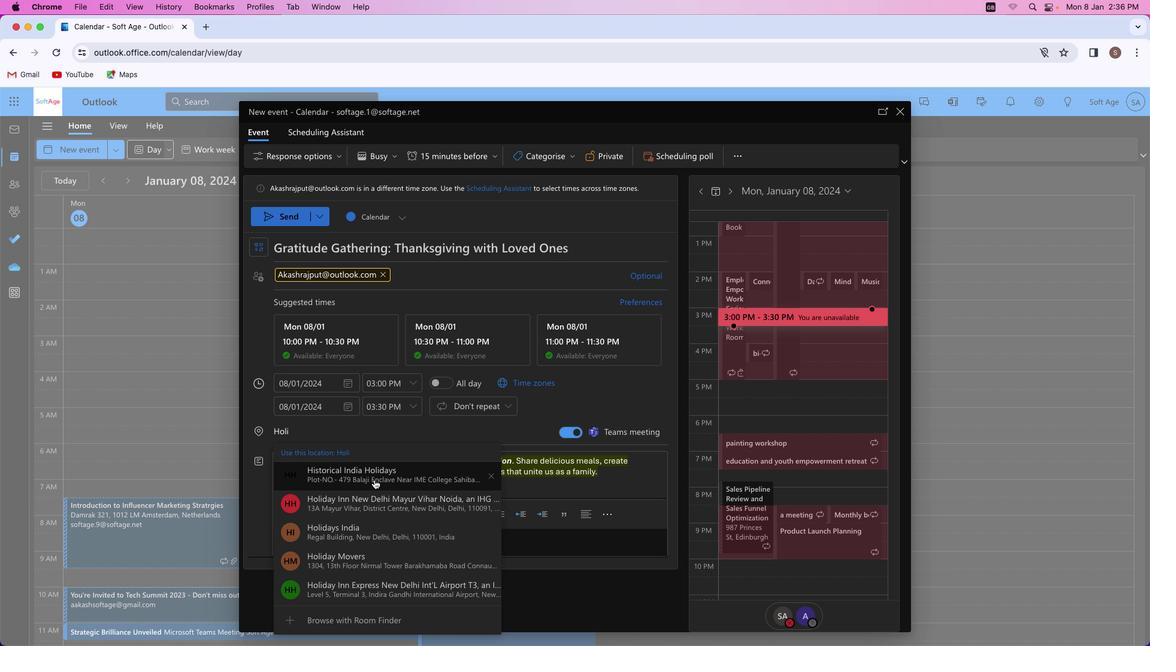 
Action: Mouse moved to (278, 213)
Screenshot: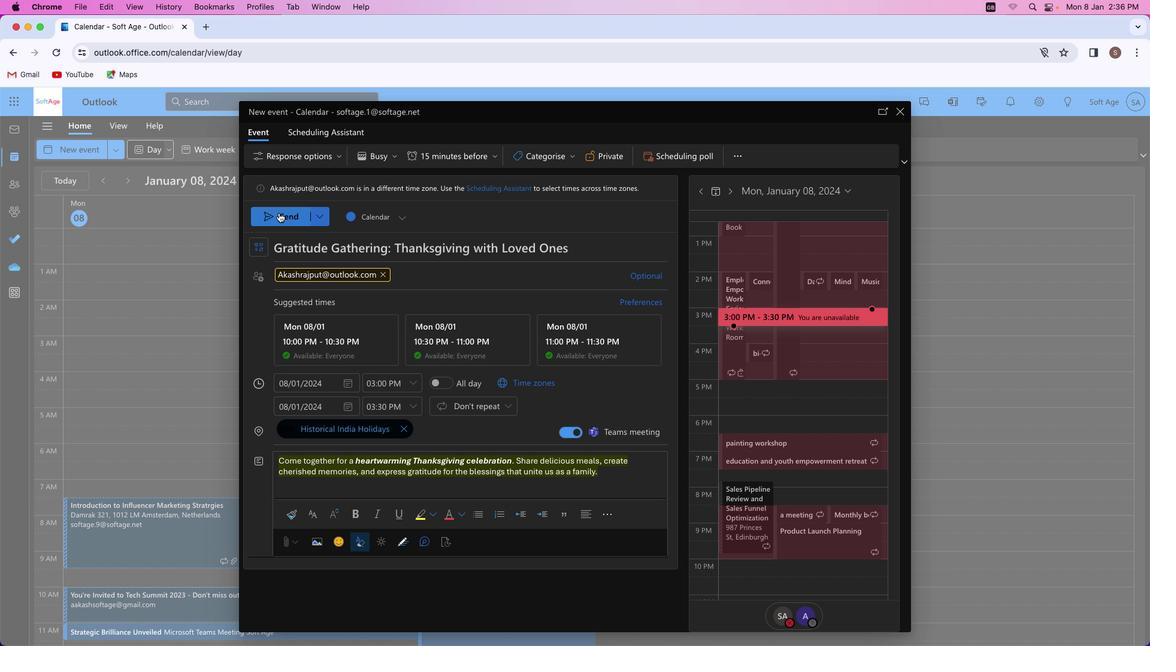 
Action: Mouse pressed left at (278, 213)
Screenshot: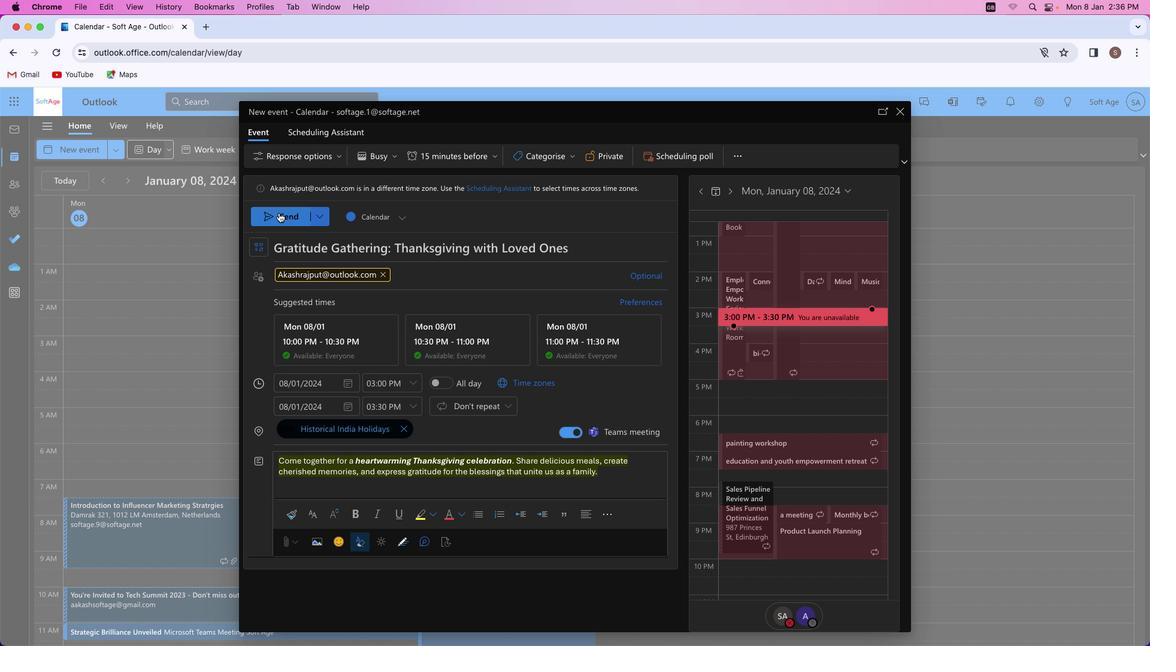 
Action: Mouse moved to (570, 357)
Screenshot: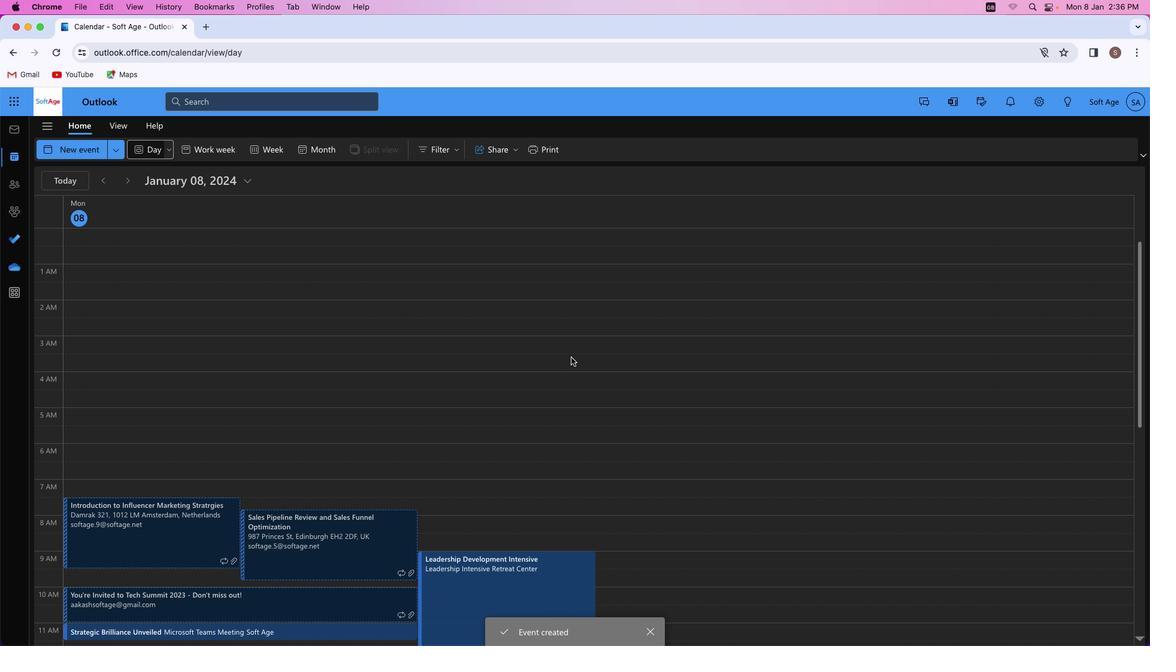 
